 Task: Find connections with filter location Narwāna with filter topic #linkedinprofileswith filter profile language Spanish with filter current company T-Hub with filter school Veer Surendra Sai University Of Technology ( Formerly UCE ), Burla with filter industry Executive Offices with filter service category Customer Service with filter keywords title President
Action: Mouse moved to (480, 78)
Screenshot: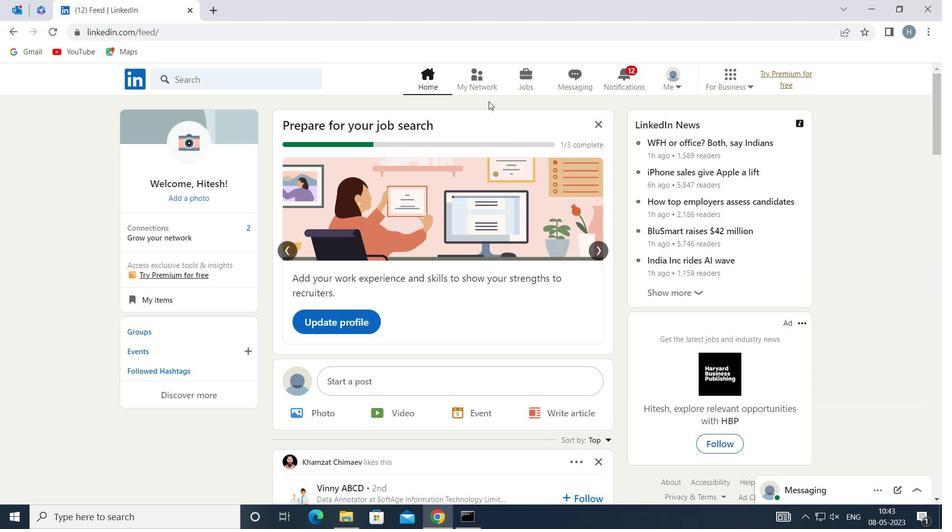 
Action: Mouse pressed left at (480, 78)
Screenshot: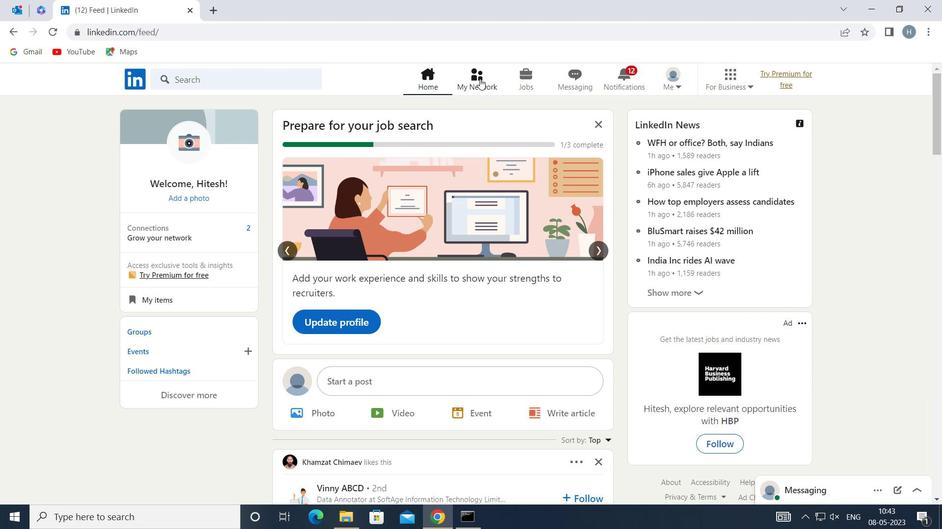 
Action: Mouse moved to (264, 148)
Screenshot: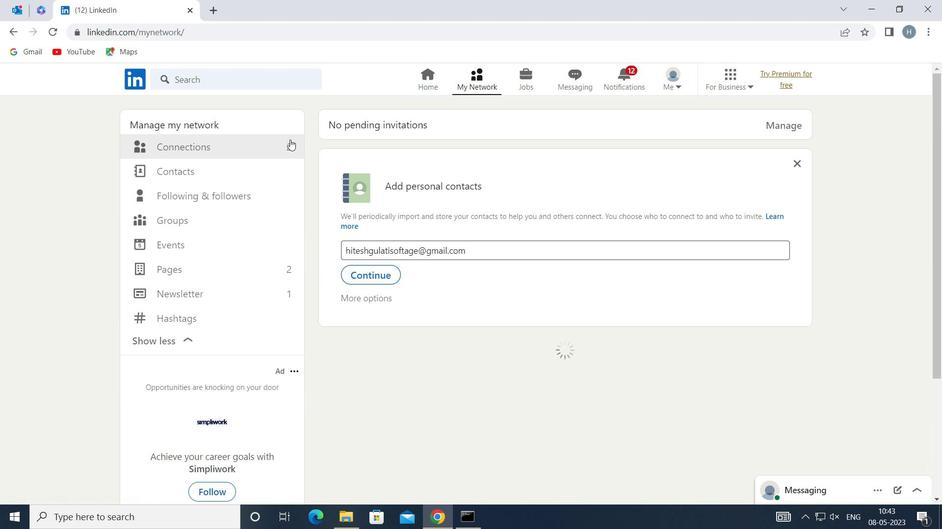 
Action: Mouse pressed left at (264, 148)
Screenshot: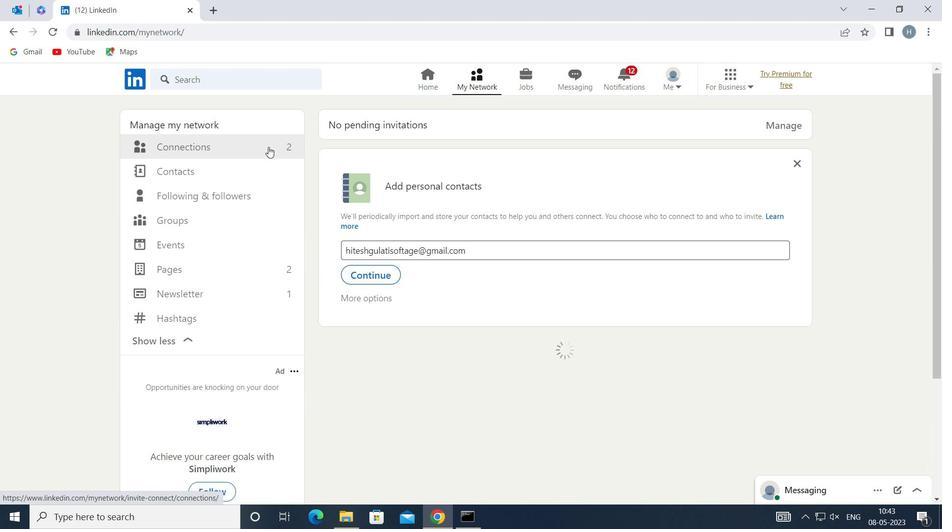 
Action: Mouse moved to (554, 146)
Screenshot: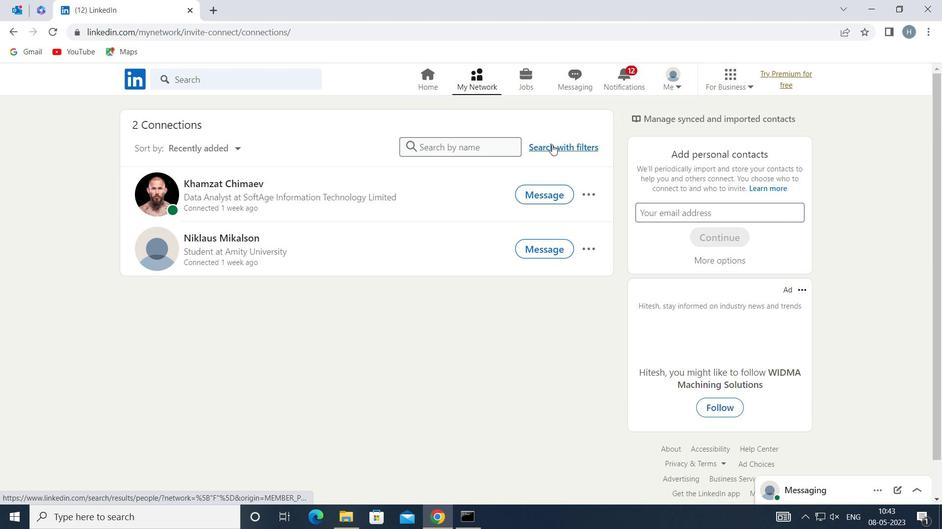 
Action: Mouse pressed left at (554, 146)
Screenshot: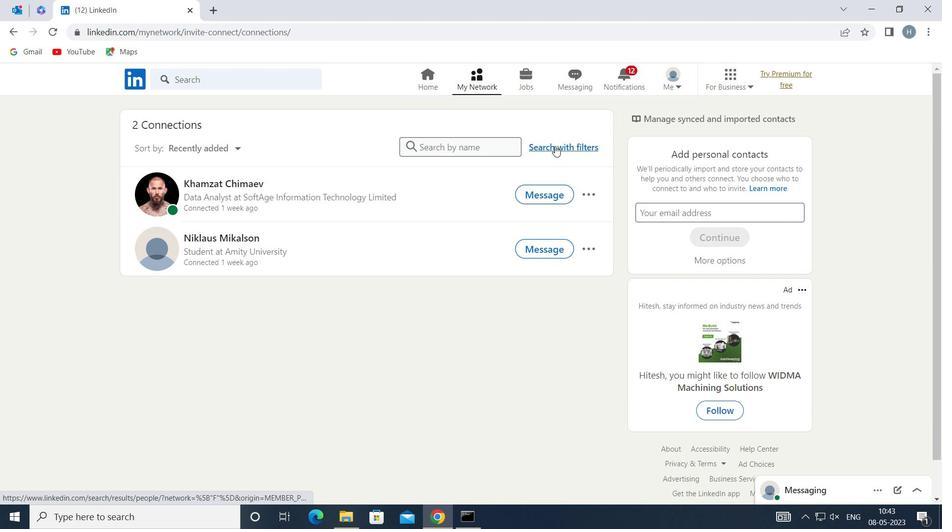 
Action: Mouse moved to (514, 113)
Screenshot: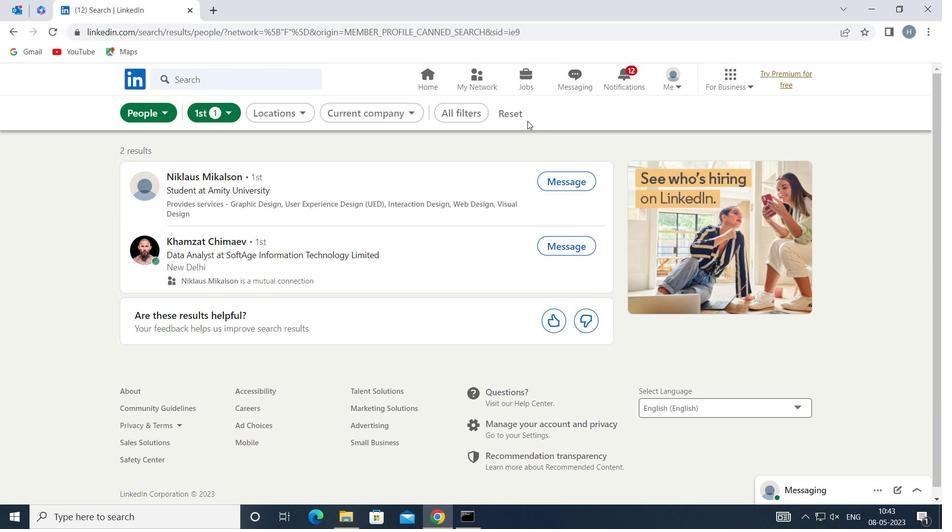 
Action: Mouse pressed left at (514, 113)
Screenshot: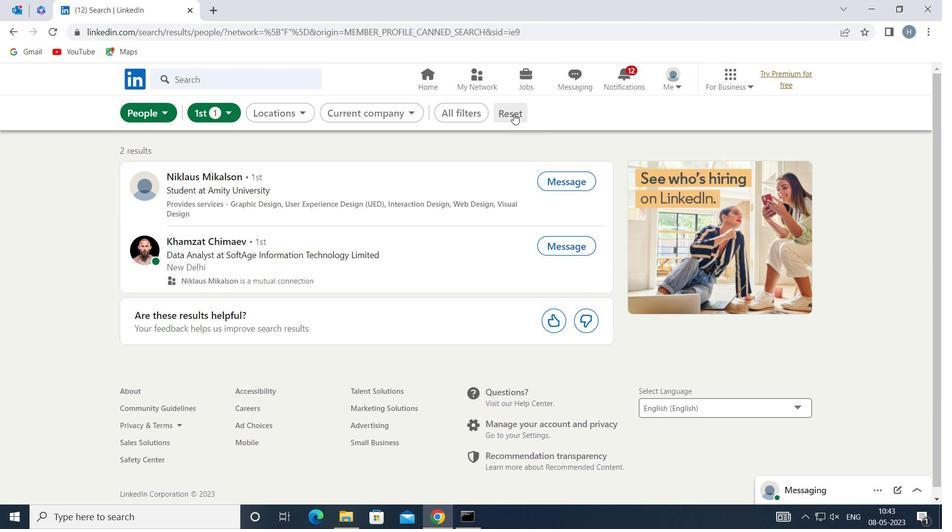 
Action: Mouse moved to (498, 111)
Screenshot: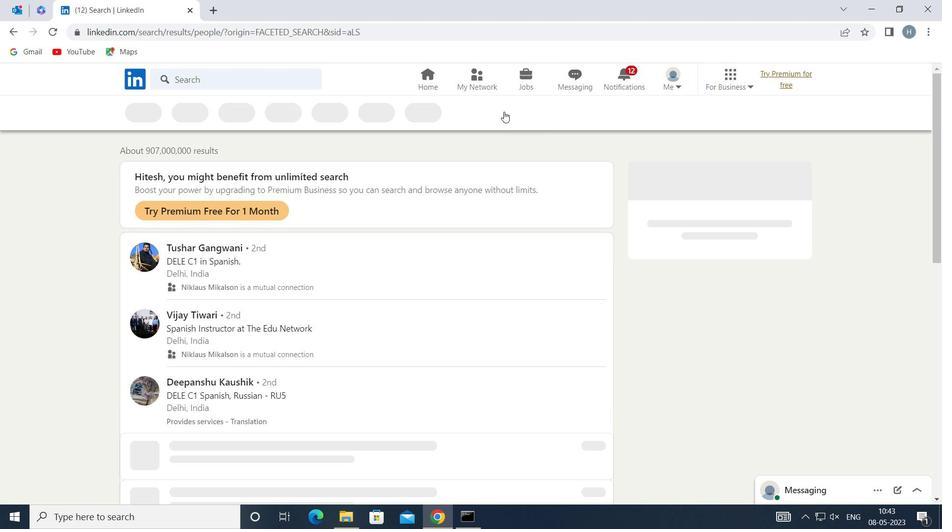 
Action: Mouse pressed left at (498, 111)
Screenshot: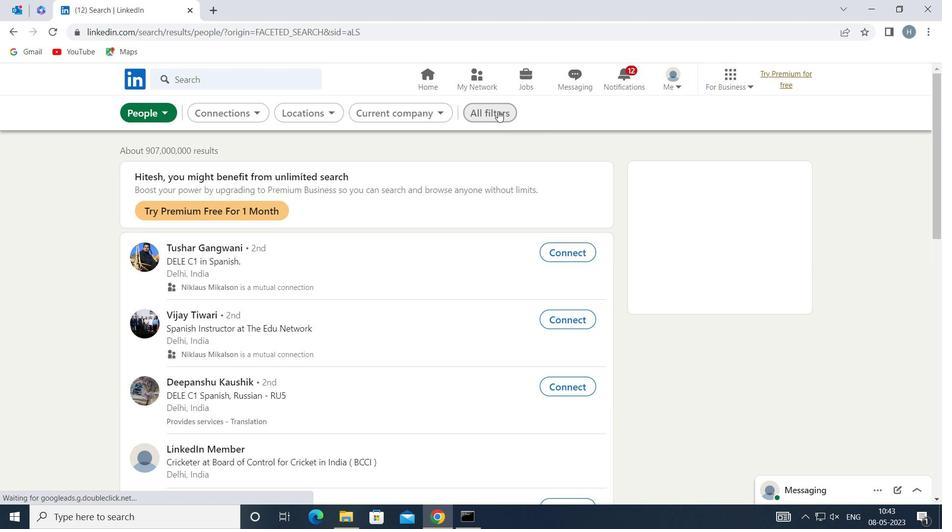 
Action: Mouse moved to (776, 253)
Screenshot: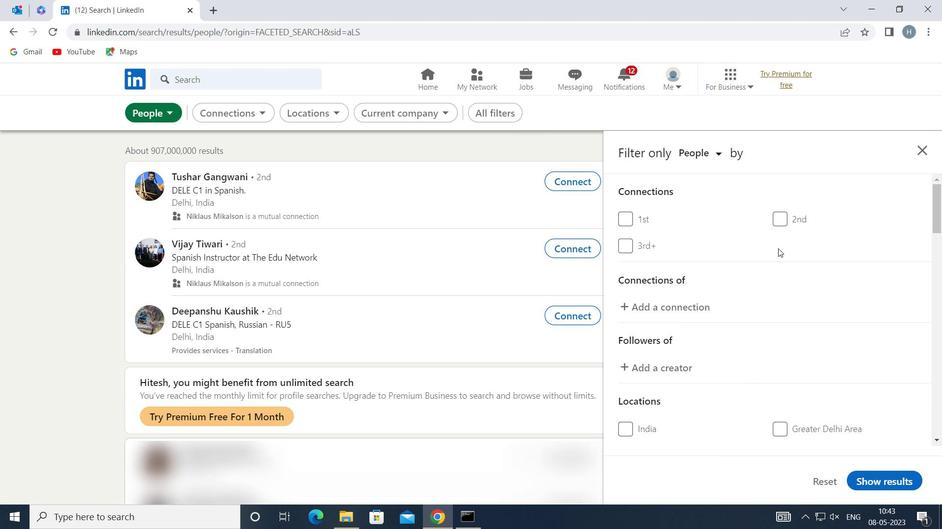 
Action: Mouse scrolled (776, 253) with delta (0, 0)
Screenshot: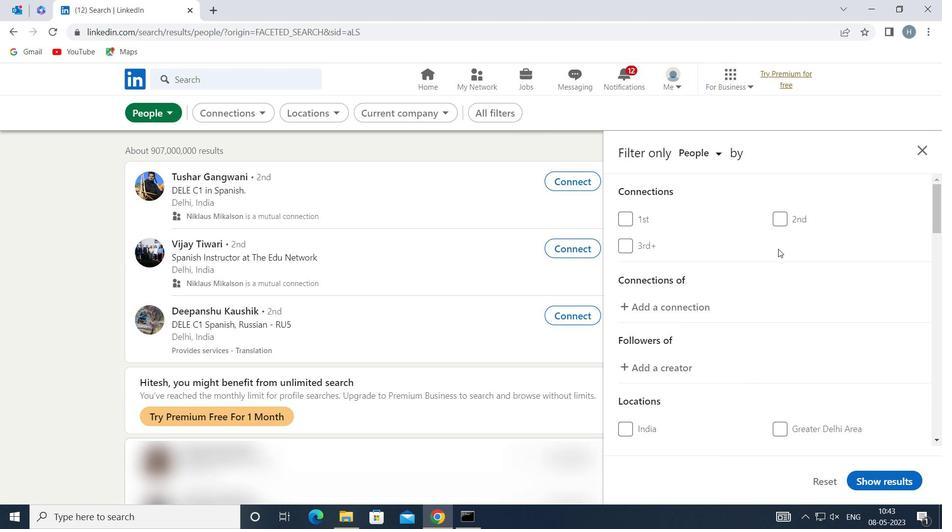
Action: Mouse moved to (775, 255)
Screenshot: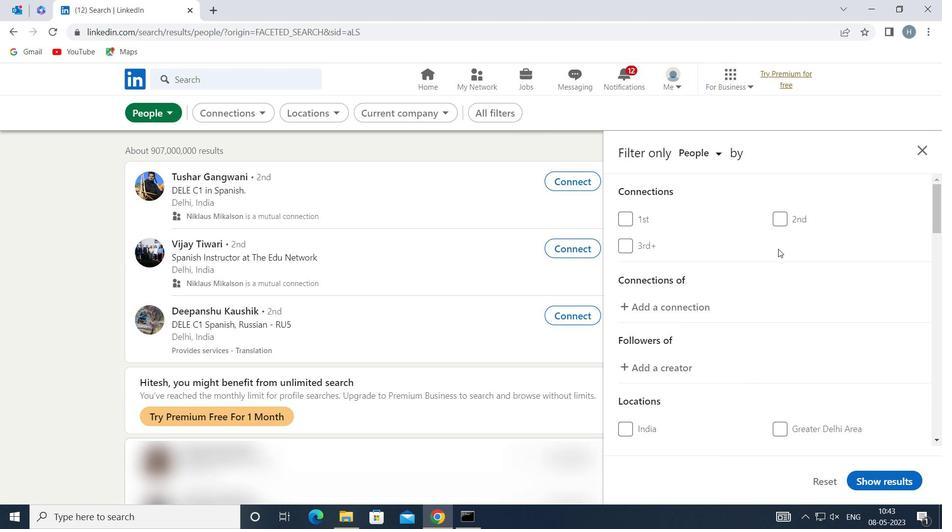 
Action: Mouse scrolled (775, 254) with delta (0, 0)
Screenshot: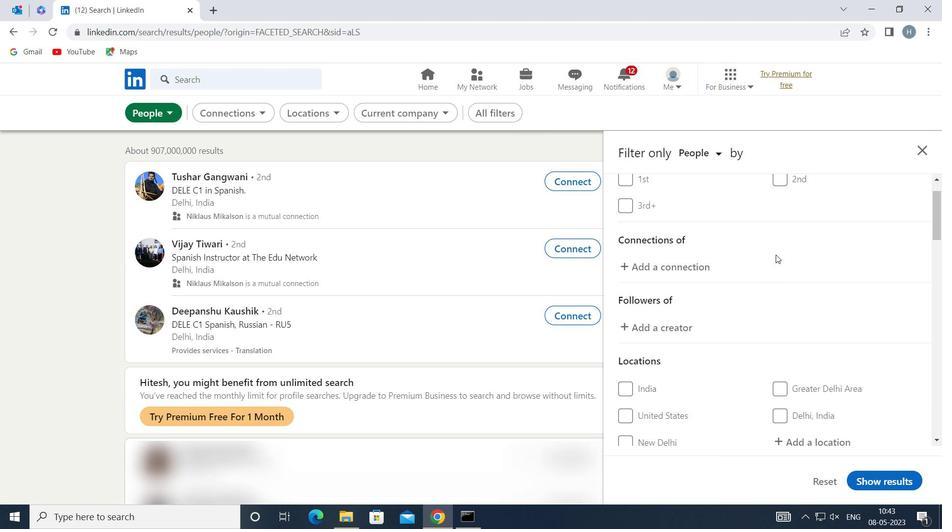 
Action: Mouse moved to (775, 255)
Screenshot: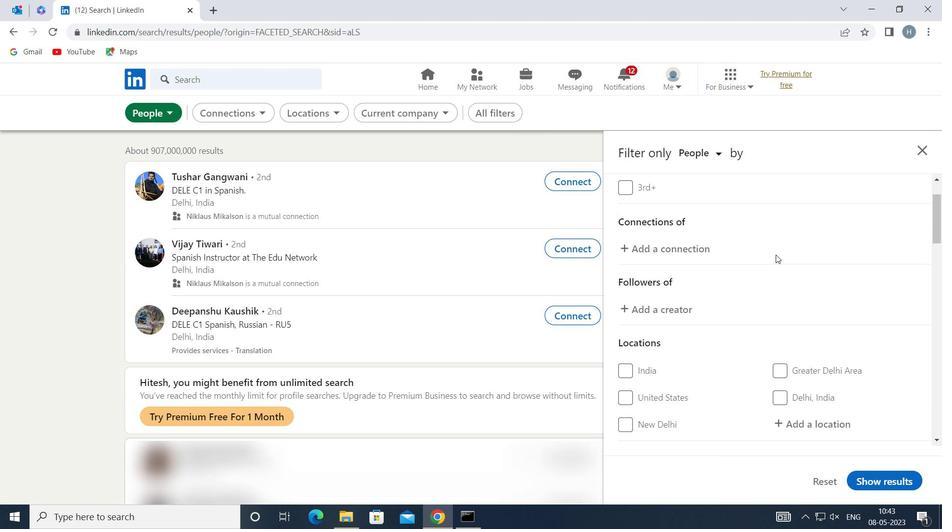 
Action: Mouse scrolled (775, 255) with delta (0, 0)
Screenshot: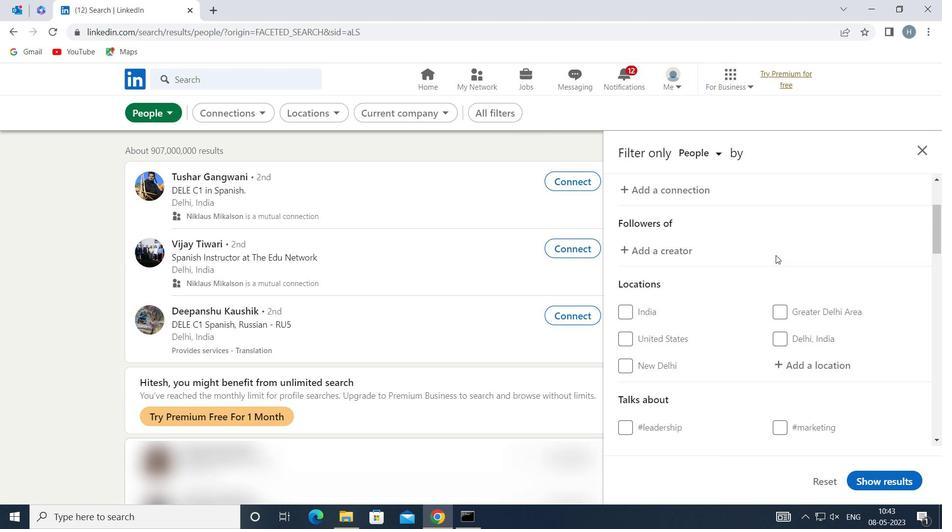
Action: Mouse moved to (827, 296)
Screenshot: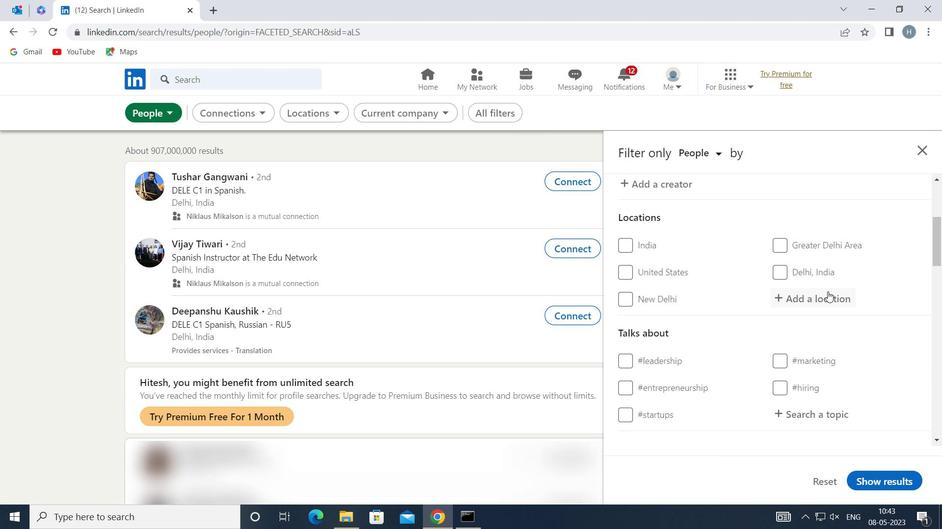 
Action: Mouse pressed left at (827, 296)
Screenshot: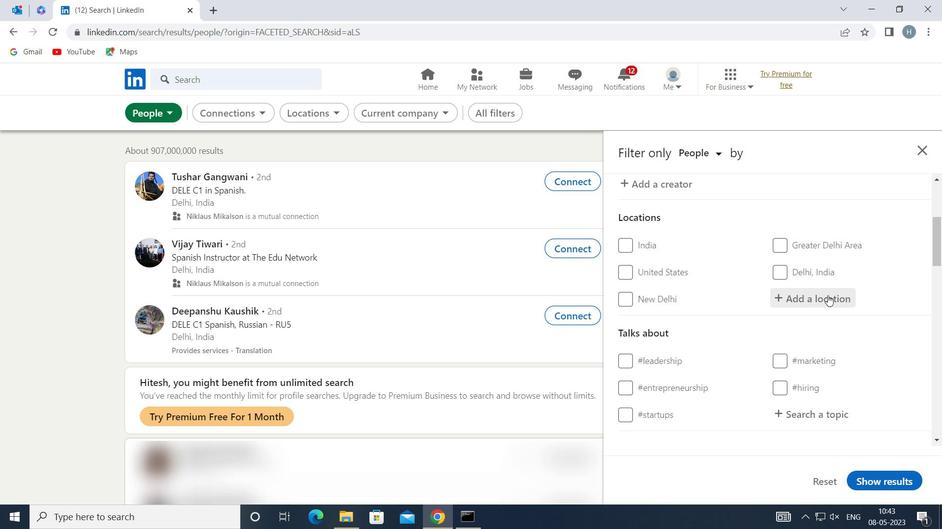 
Action: Key pressed <Key.shift>NARWANA
Screenshot: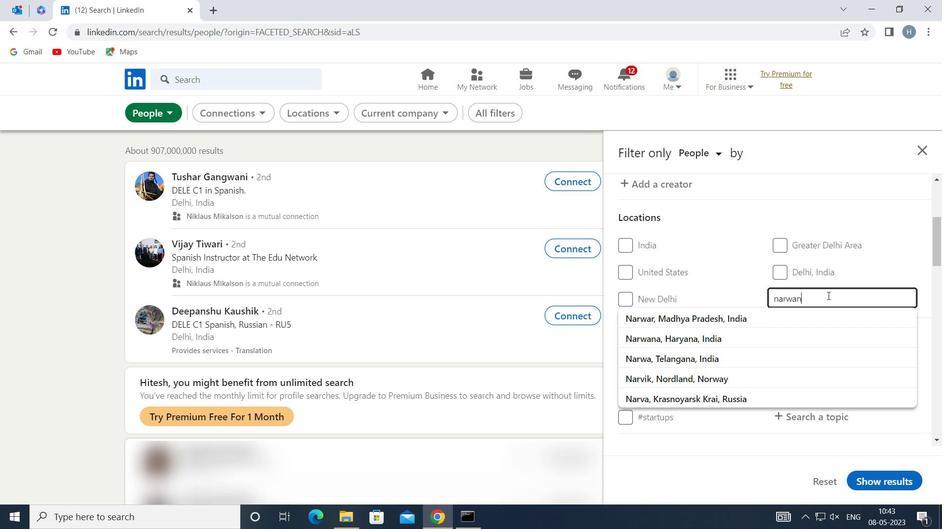 
Action: Mouse moved to (811, 317)
Screenshot: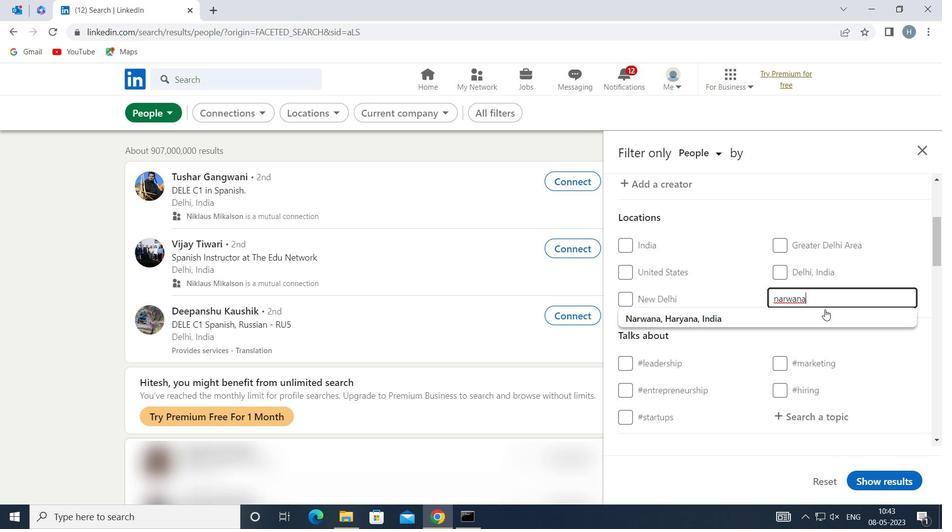 
Action: Mouse pressed left at (811, 317)
Screenshot: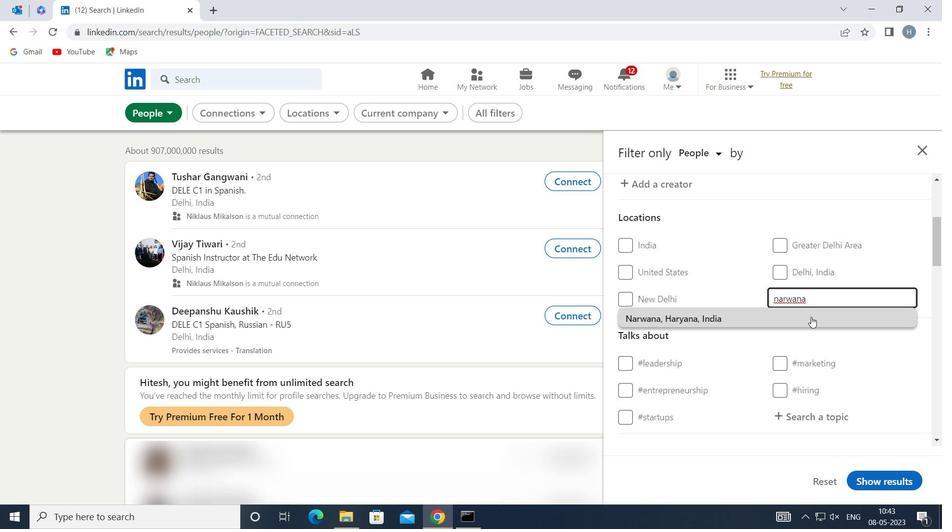 
Action: Mouse moved to (780, 320)
Screenshot: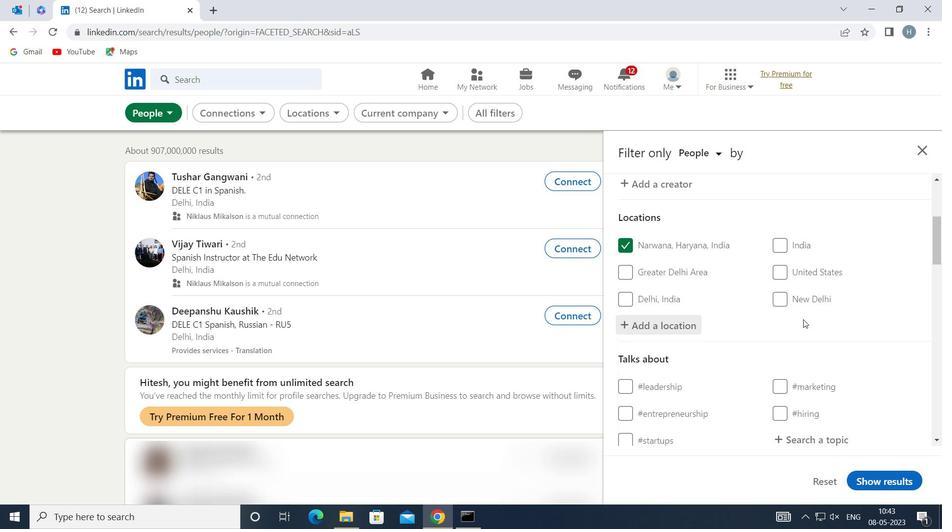 
Action: Mouse scrolled (780, 319) with delta (0, 0)
Screenshot: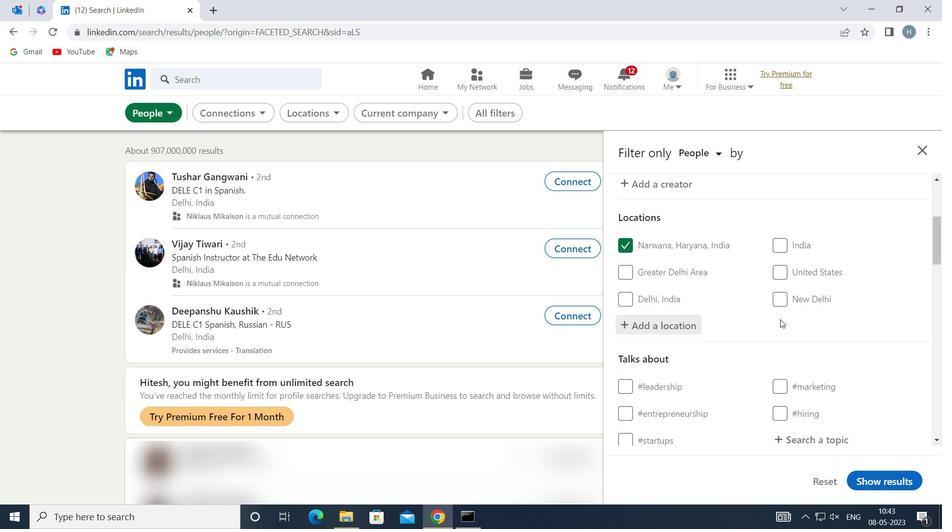 
Action: Mouse scrolled (780, 319) with delta (0, 0)
Screenshot: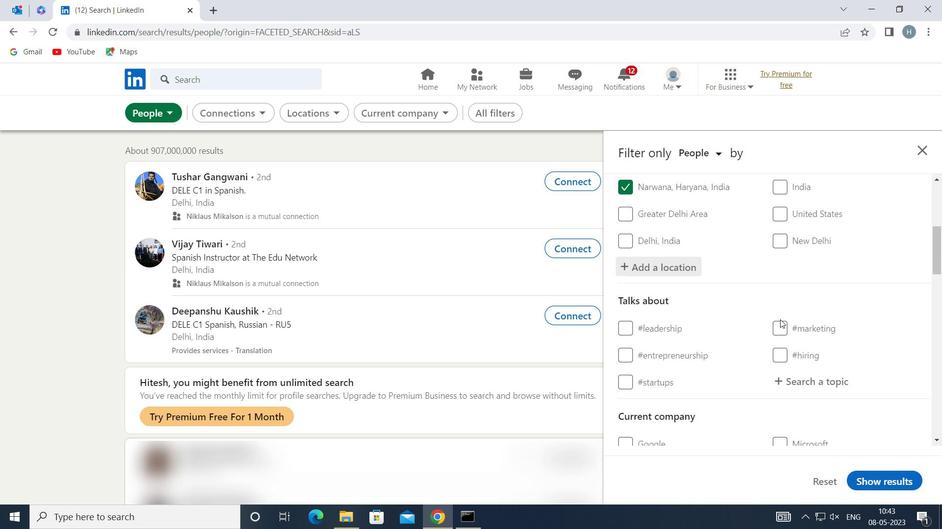 
Action: Mouse moved to (821, 317)
Screenshot: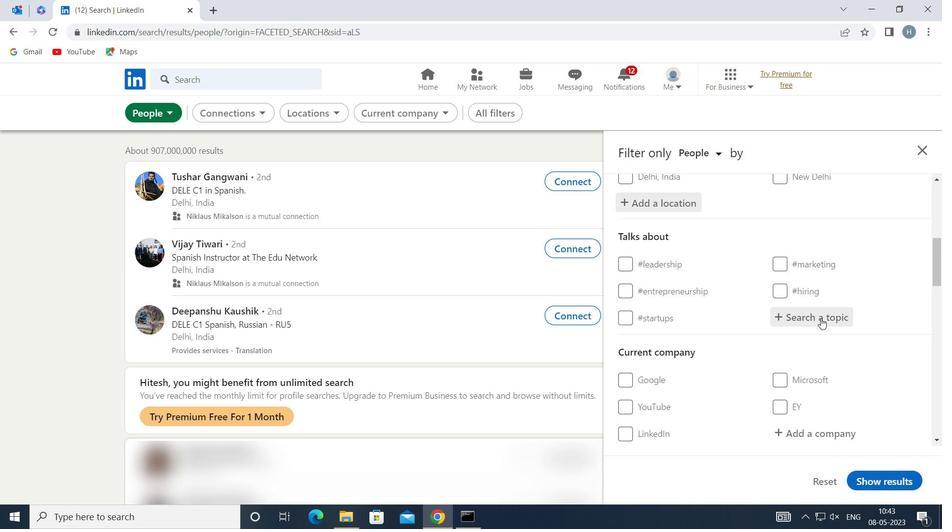 
Action: Mouse pressed left at (821, 317)
Screenshot: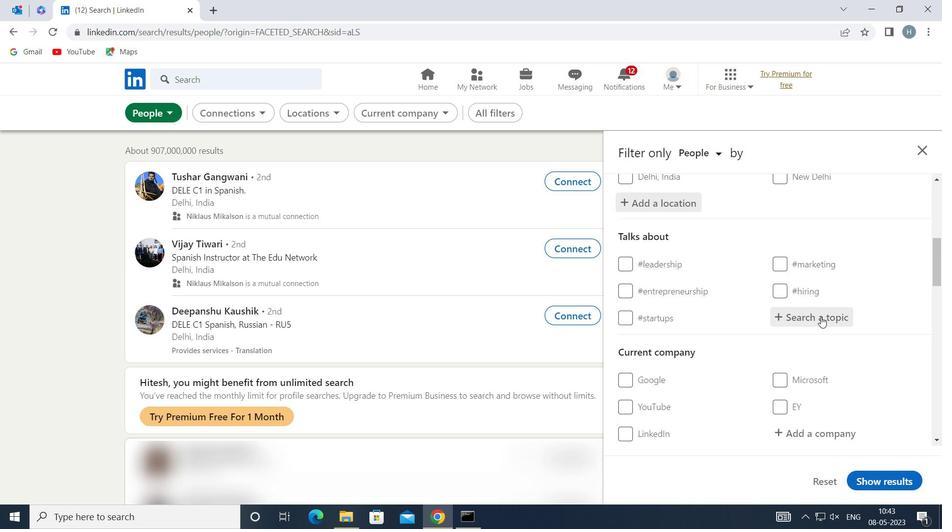 
Action: Key pressed LINKEDINPRO
Screenshot: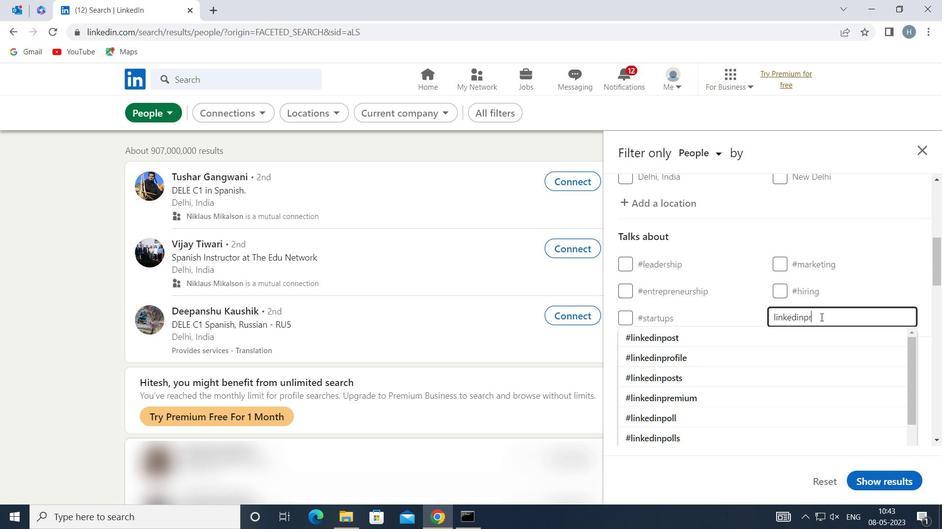 
Action: Mouse moved to (742, 393)
Screenshot: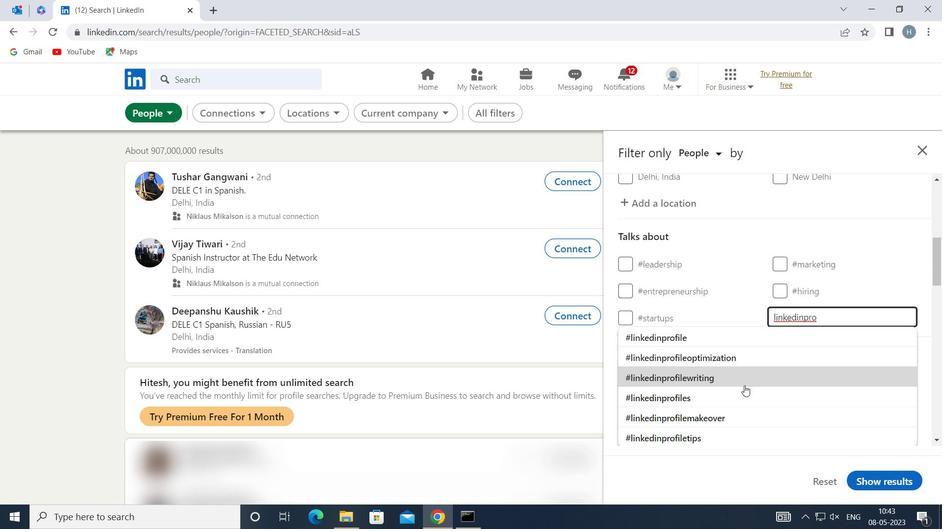 
Action: Mouse pressed left at (742, 393)
Screenshot: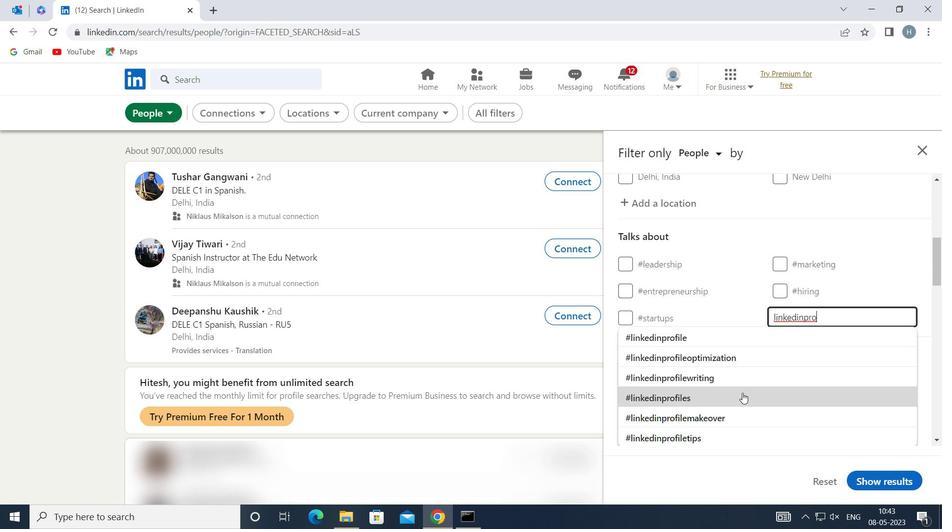 
Action: Mouse moved to (731, 330)
Screenshot: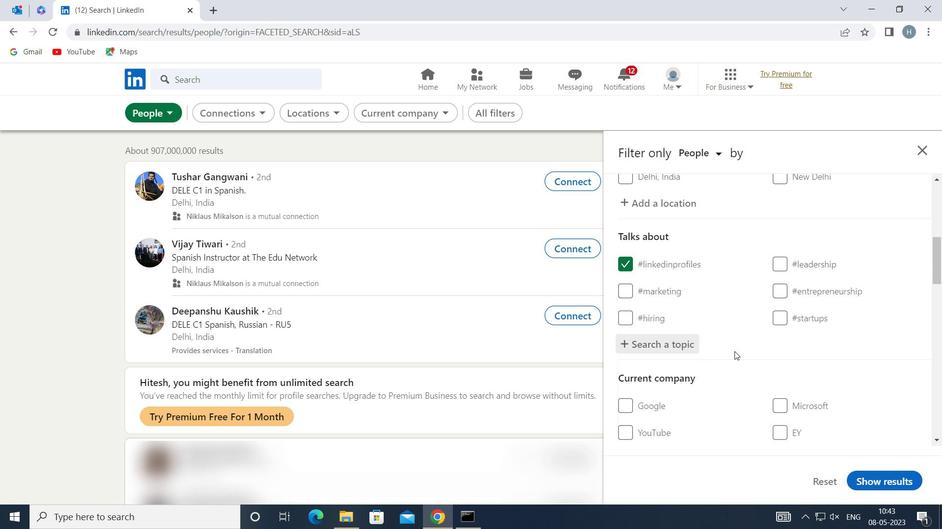 
Action: Mouse scrolled (731, 330) with delta (0, 0)
Screenshot: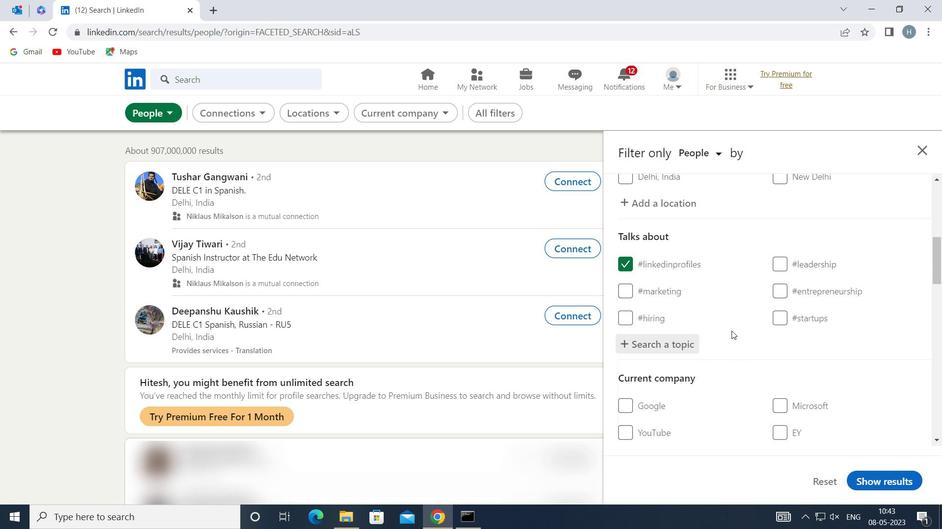 
Action: Mouse scrolled (731, 330) with delta (0, 0)
Screenshot: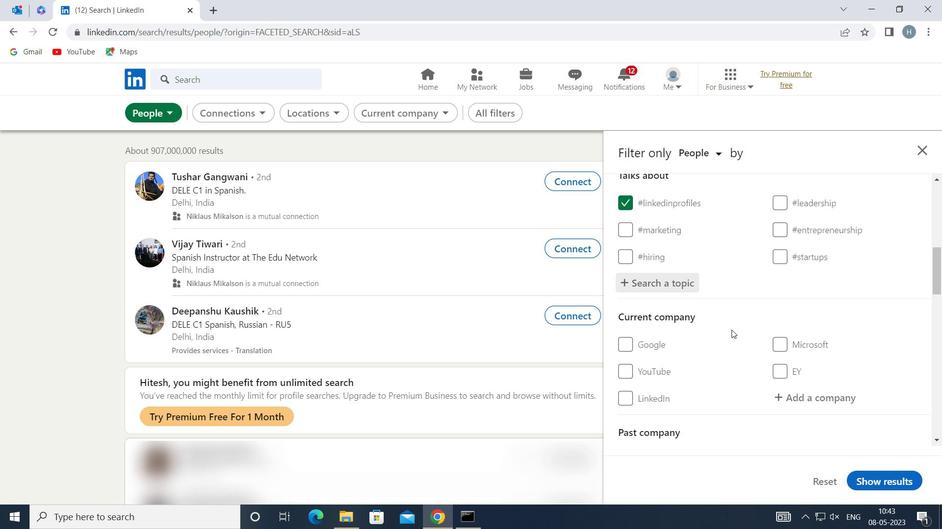 
Action: Mouse scrolled (731, 330) with delta (0, 0)
Screenshot: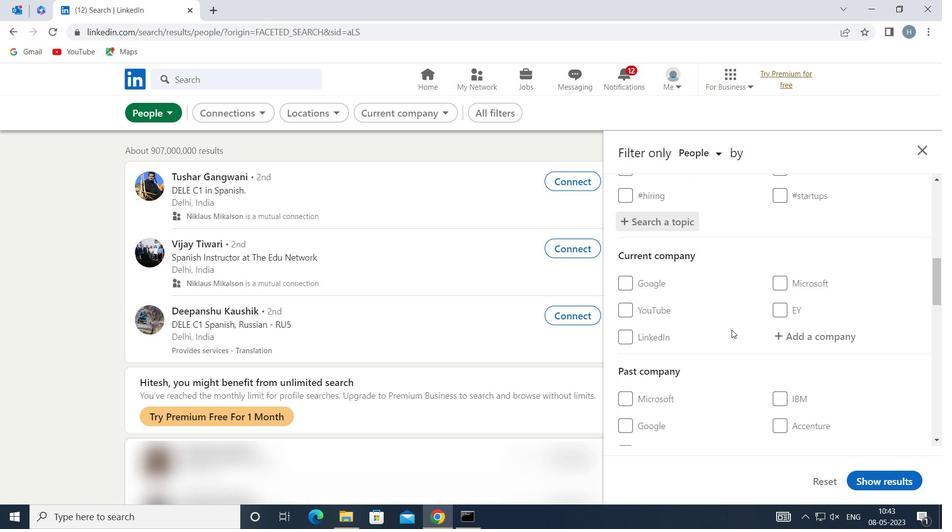 
Action: Mouse scrolled (731, 330) with delta (0, 0)
Screenshot: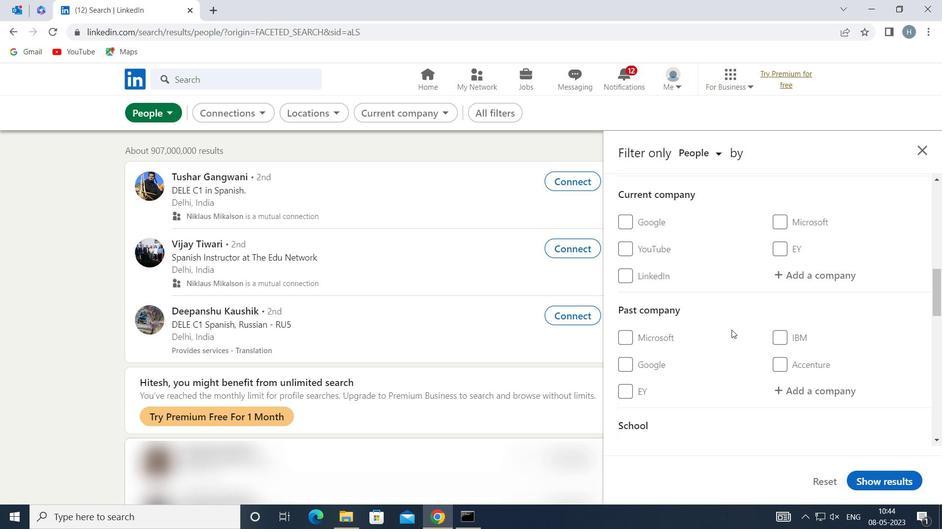 
Action: Mouse scrolled (731, 330) with delta (0, 0)
Screenshot: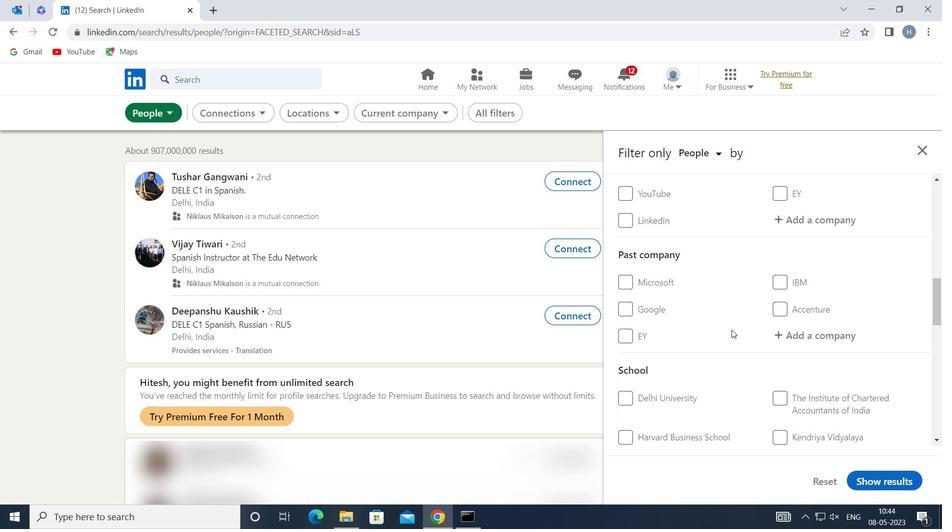 
Action: Mouse scrolled (731, 330) with delta (0, 0)
Screenshot: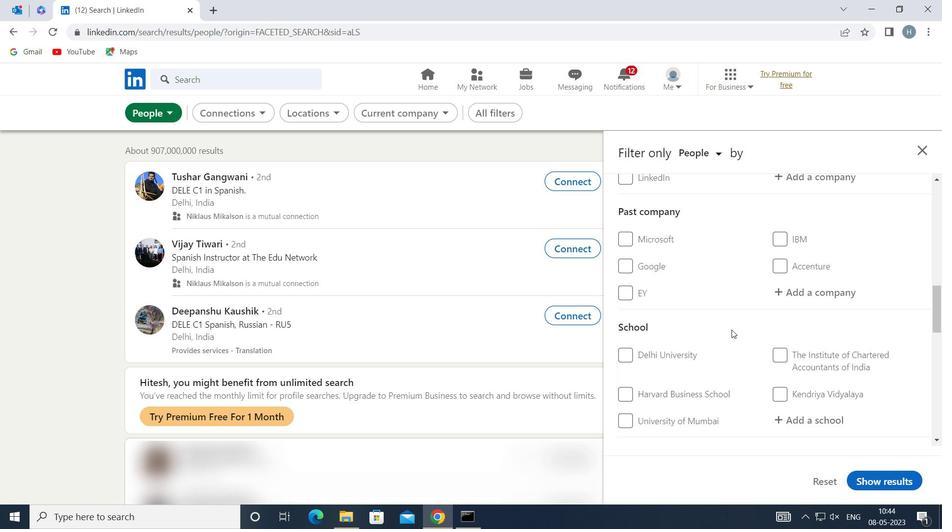 
Action: Mouse scrolled (731, 330) with delta (0, 0)
Screenshot: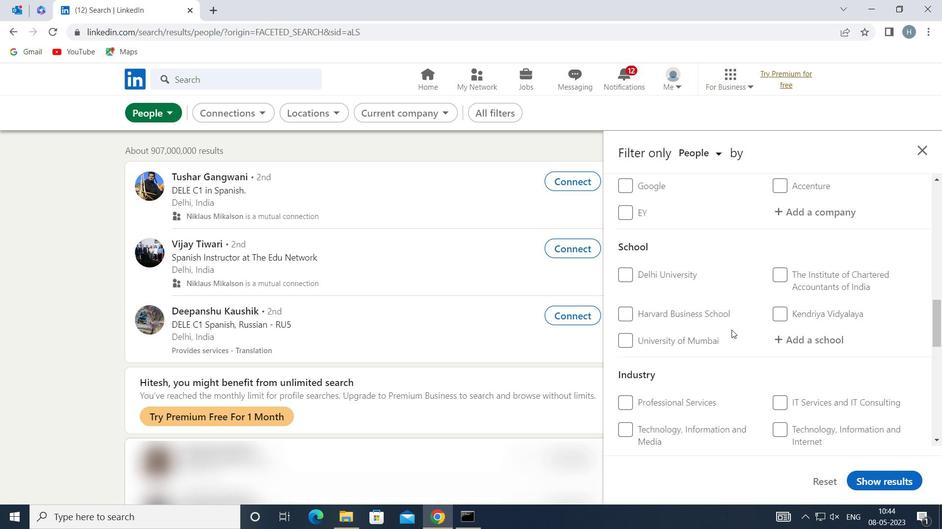 
Action: Mouse scrolled (731, 330) with delta (0, 0)
Screenshot: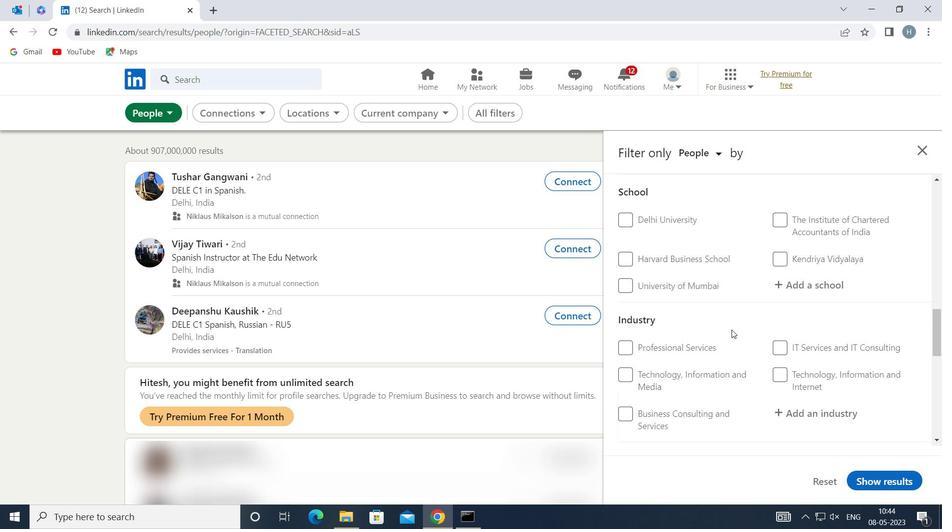 
Action: Mouse scrolled (731, 330) with delta (0, 0)
Screenshot: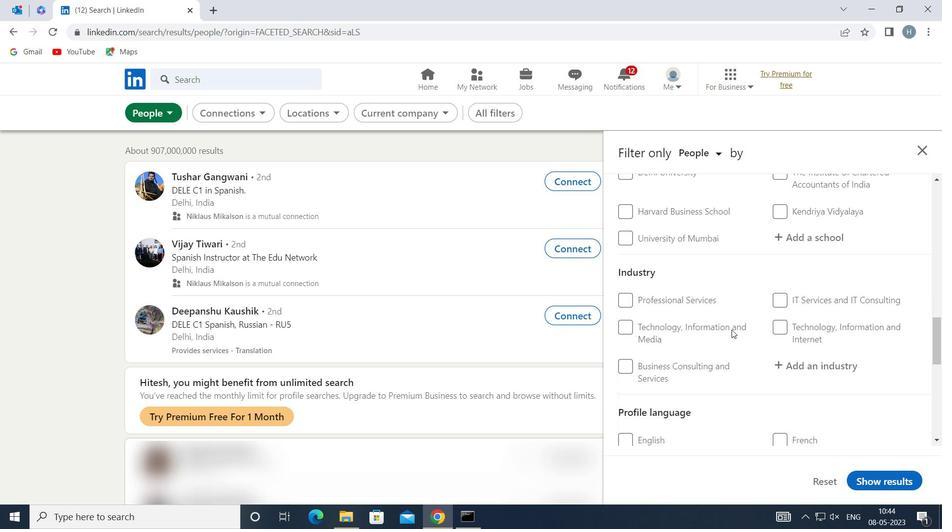 
Action: Mouse scrolled (731, 330) with delta (0, 0)
Screenshot: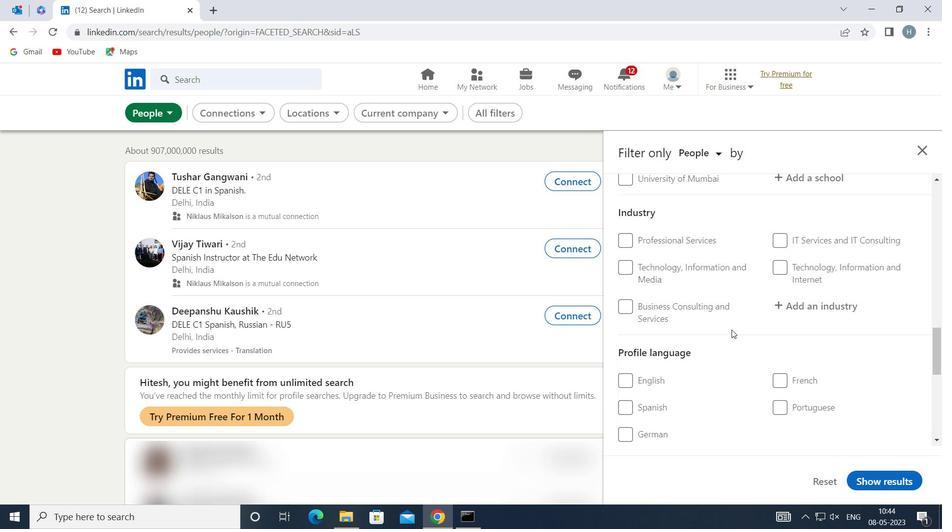 
Action: Mouse moved to (656, 325)
Screenshot: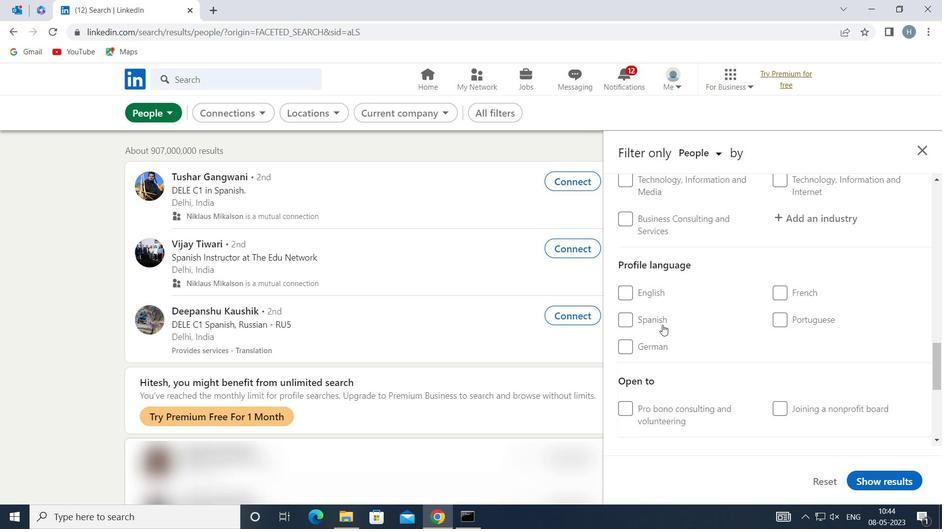 
Action: Mouse pressed left at (656, 325)
Screenshot: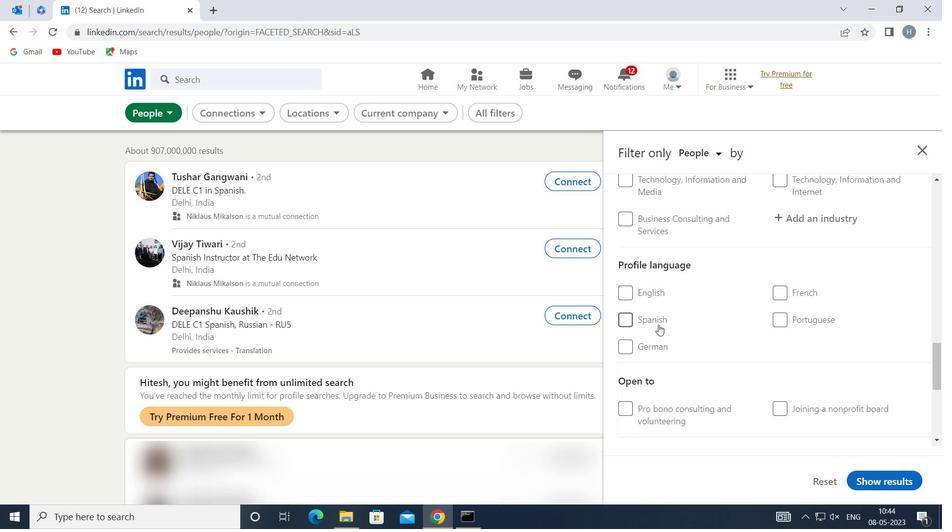 
Action: Mouse moved to (747, 329)
Screenshot: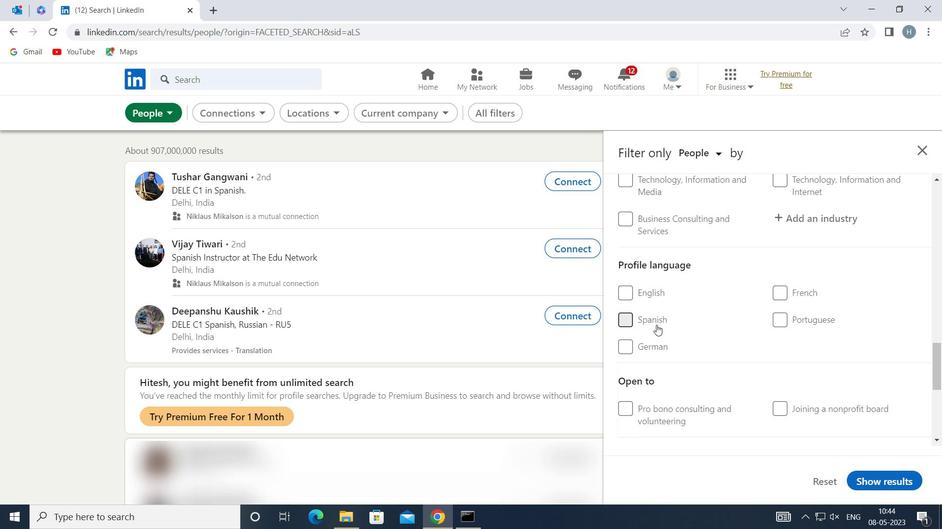 
Action: Mouse scrolled (747, 329) with delta (0, 0)
Screenshot: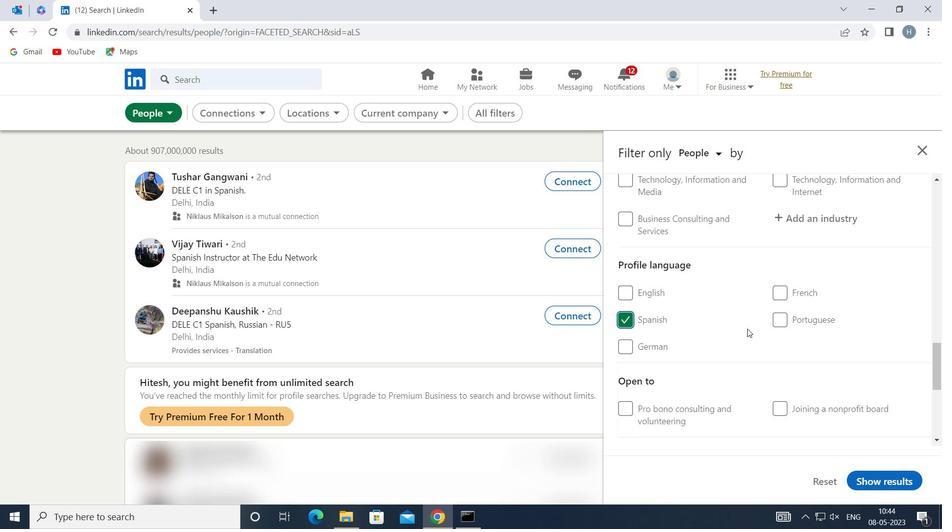 
Action: Mouse scrolled (747, 329) with delta (0, 0)
Screenshot: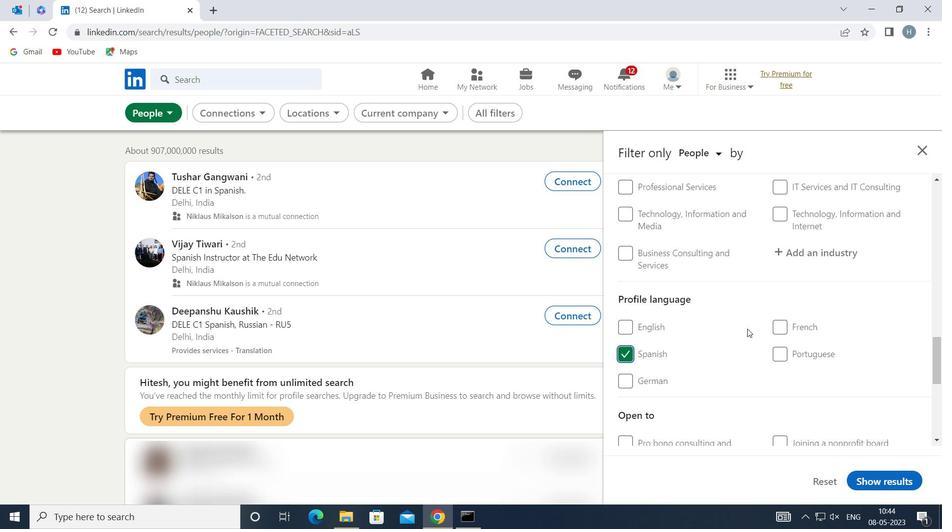 
Action: Mouse scrolled (747, 329) with delta (0, 0)
Screenshot: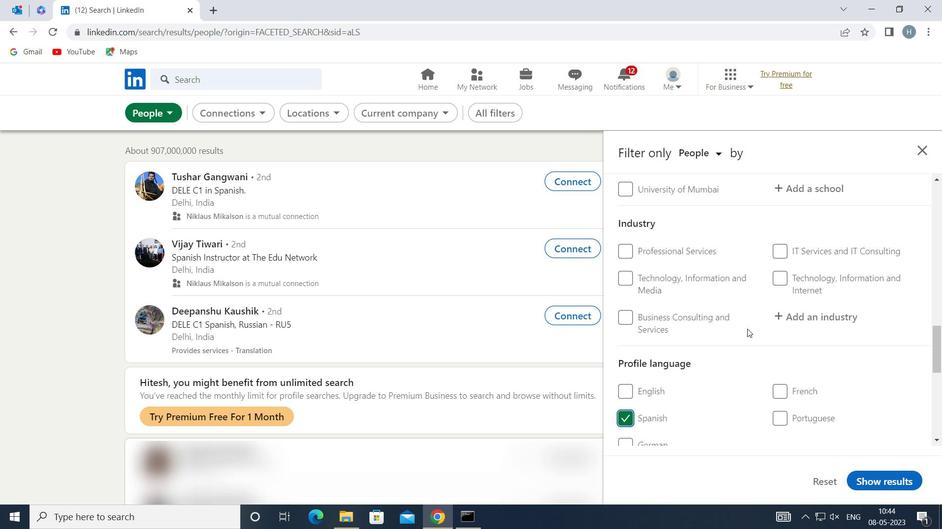 
Action: Mouse scrolled (747, 329) with delta (0, 0)
Screenshot: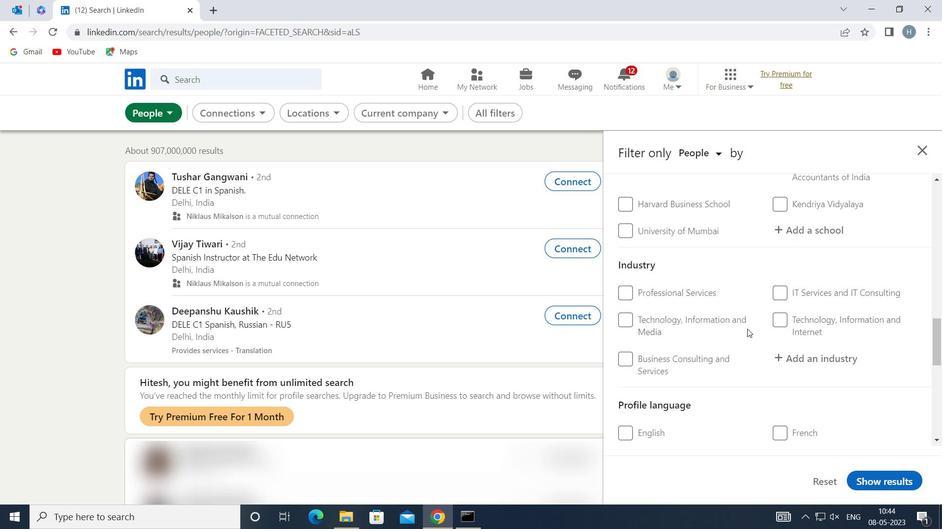 
Action: Mouse scrolled (747, 329) with delta (0, 0)
Screenshot: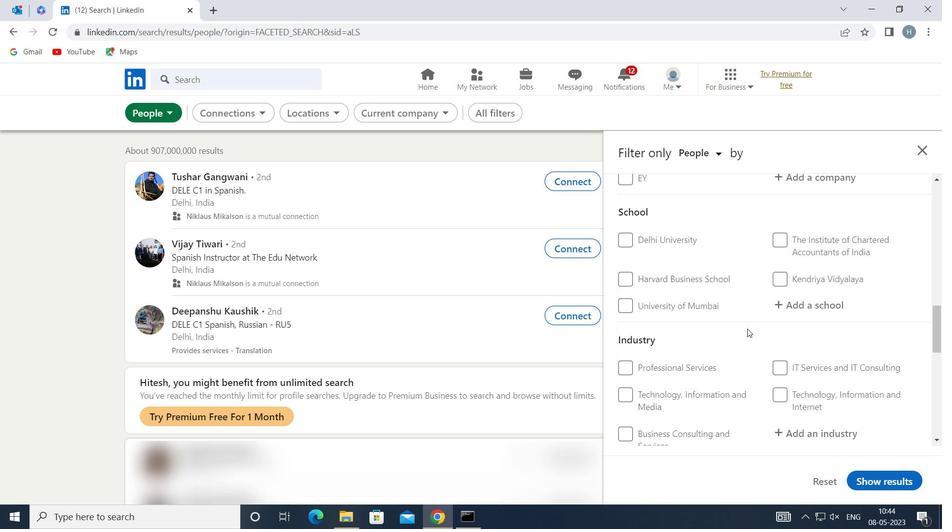 
Action: Mouse scrolled (747, 329) with delta (0, 0)
Screenshot: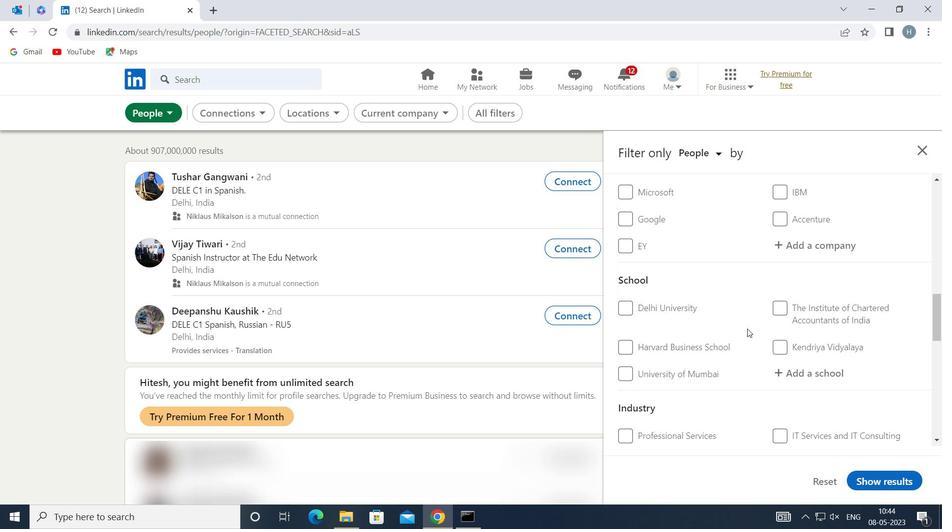 
Action: Mouse scrolled (747, 329) with delta (0, 0)
Screenshot: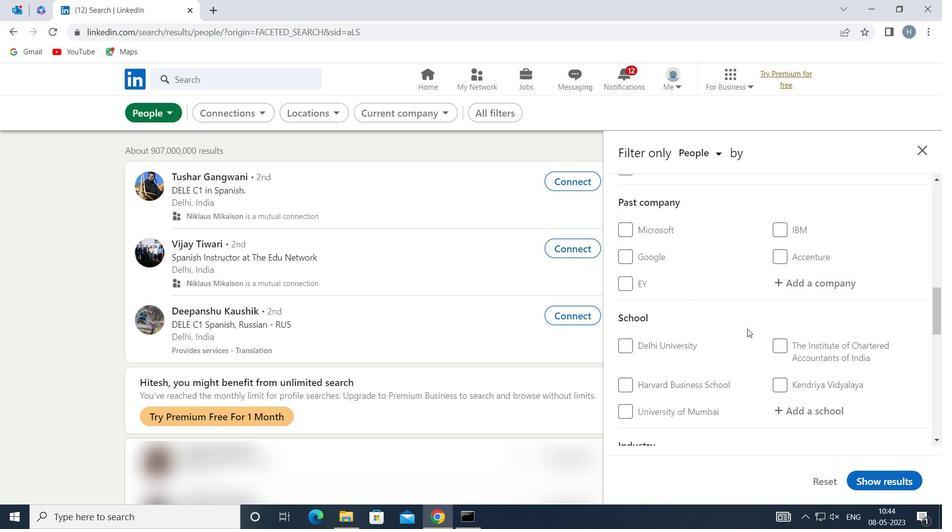 
Action: Mouse scrolled (747, 329) with delta (0, 0)
Screenshot: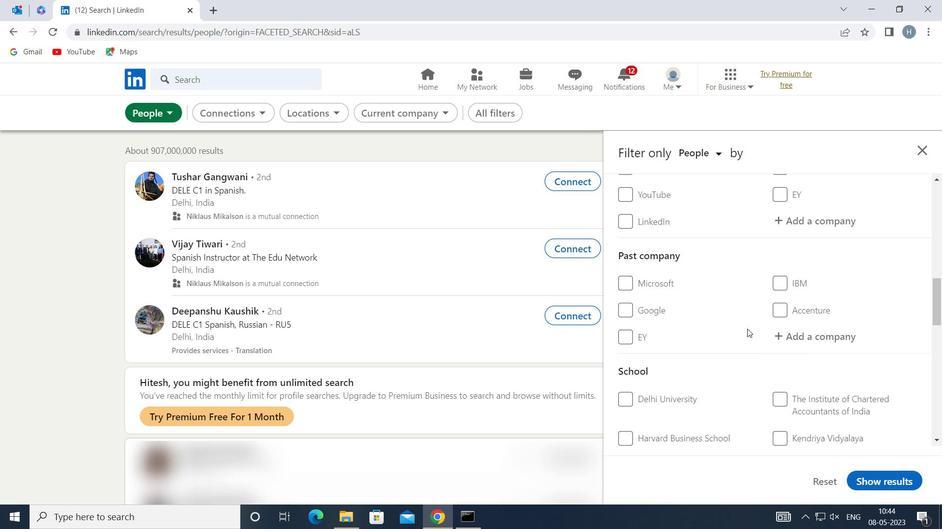 
Action: Mouse moved to (814, 335)
Screenshot: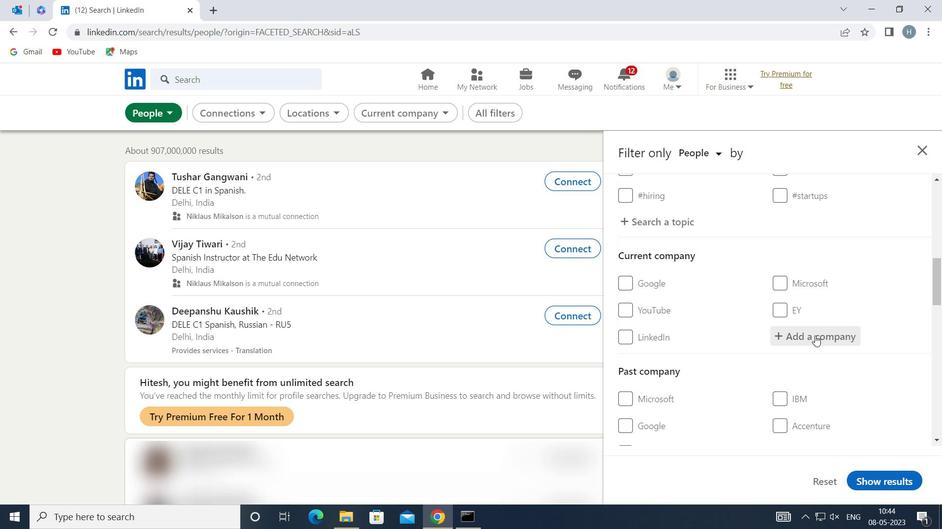 
Action: Mouse pressed left at (814, 335)
Screenshot: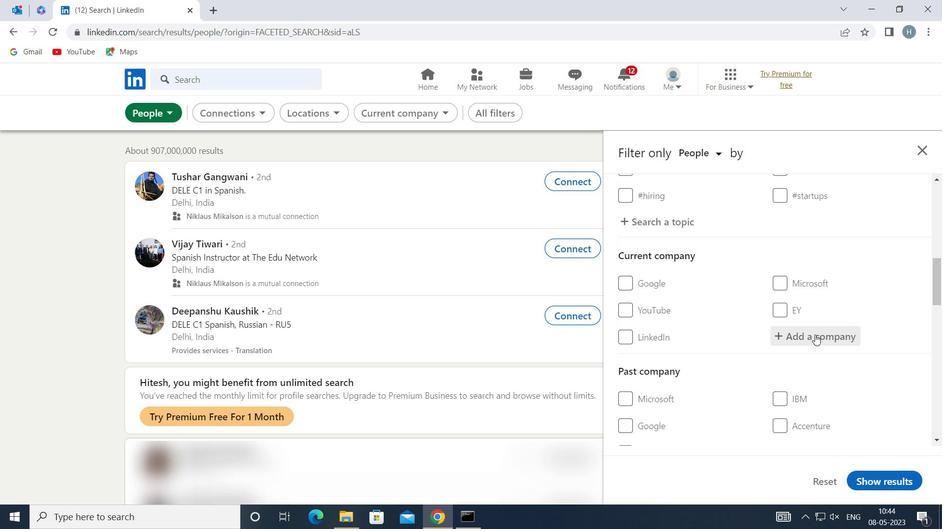 
Action: Key pressed <Key.shift>T-<Key.shift>HUB
Screenshot: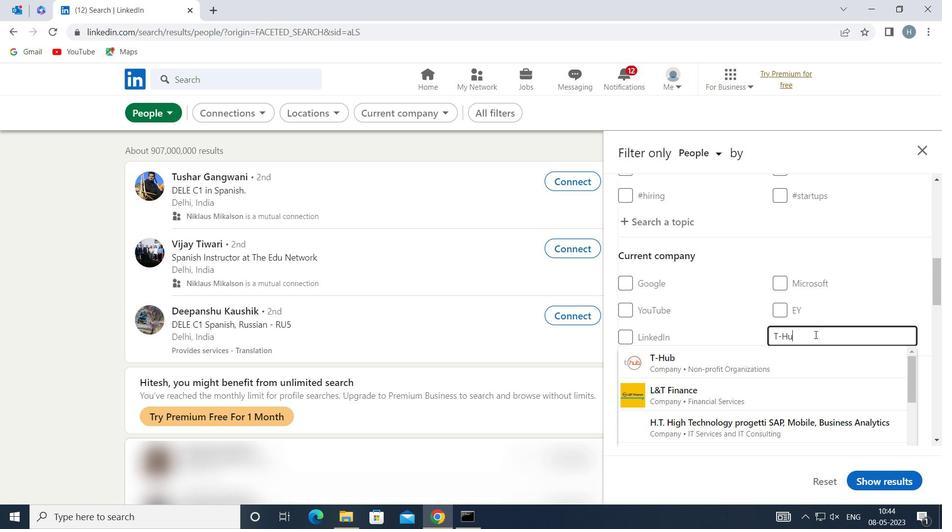 
Action: Mouse moved to (748, 361)
Screenshot: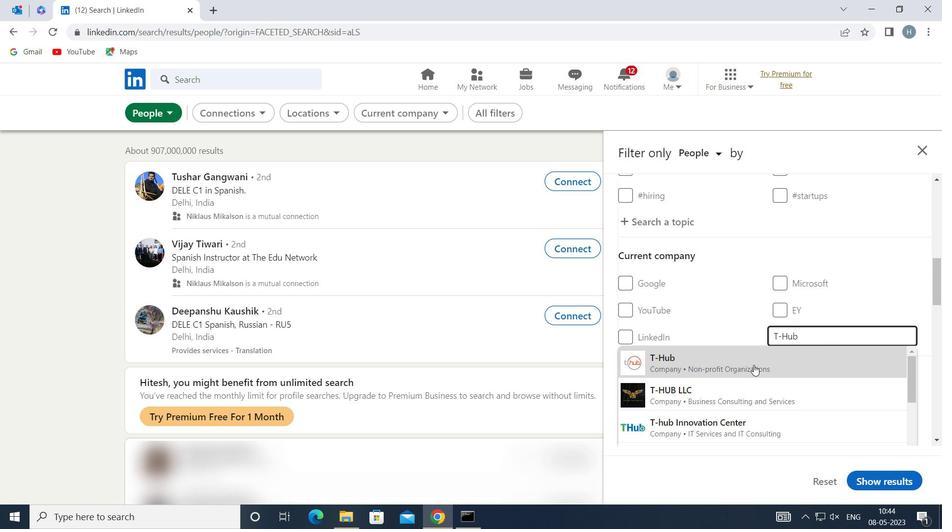 
Action: Mouse pressed left at (748, 361)
Screenshot: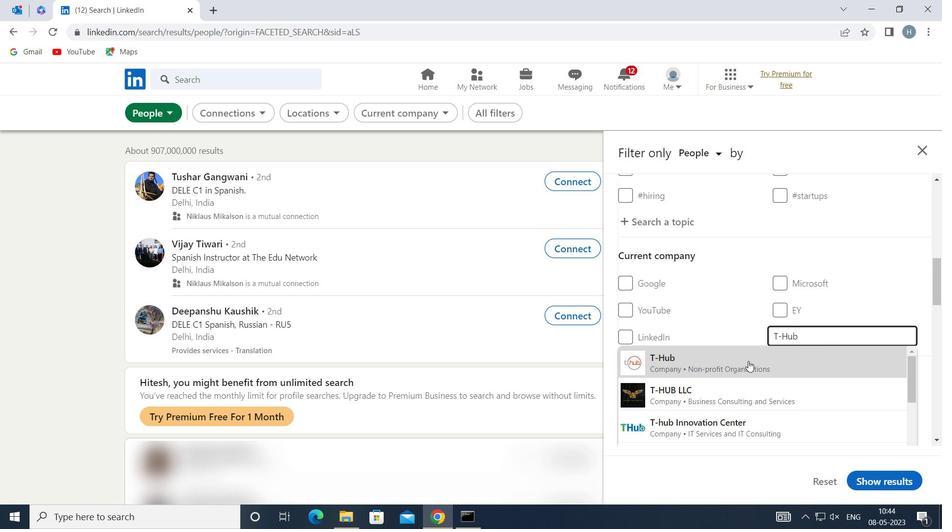 
Action: Mouse moved to (726, 333)
Screenshot: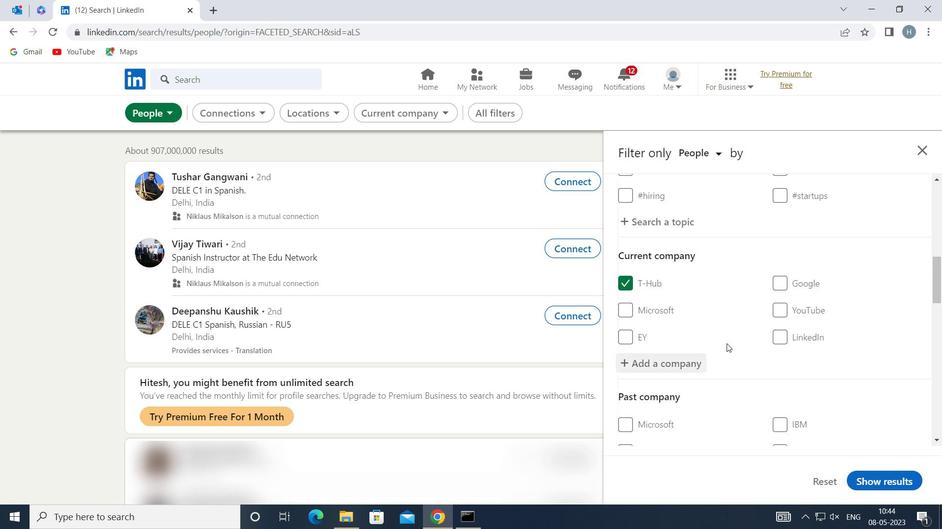 
Action: Mouse scrolled (726, 333) with delta (0, 0)
Screenshot: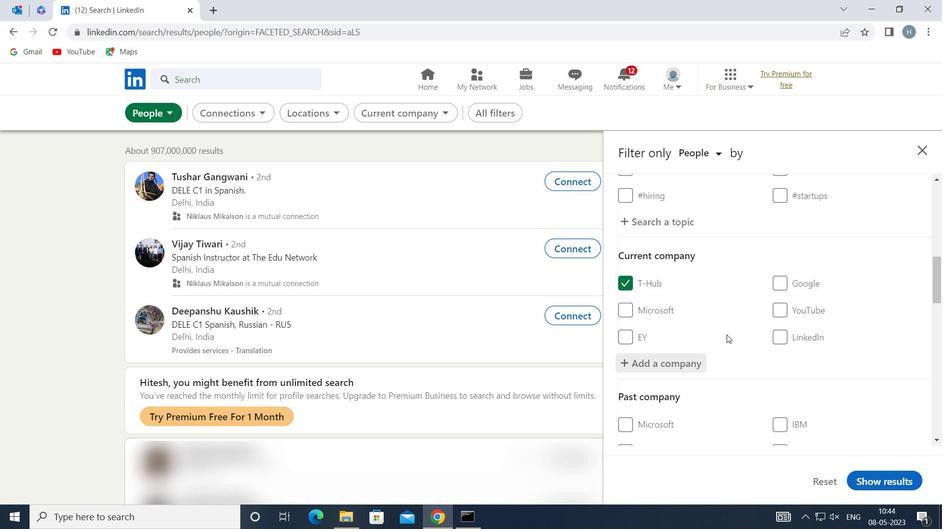 
Action: Mouse moved to (729, 330)
Screenshot: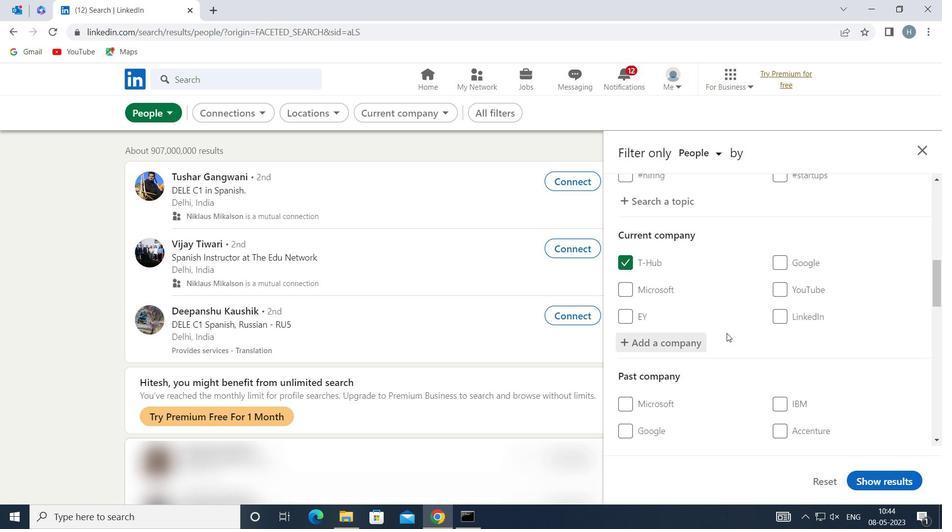 
Action: Mouse scrolled (729, 330) with delta (0, 0)
Screenshot: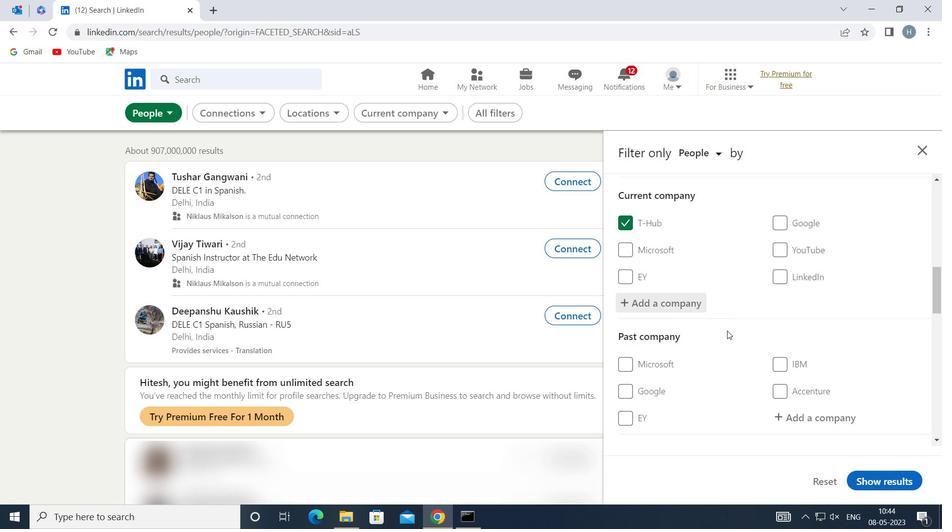 
Action: Mouse moved to (730, 329)
Screenshot: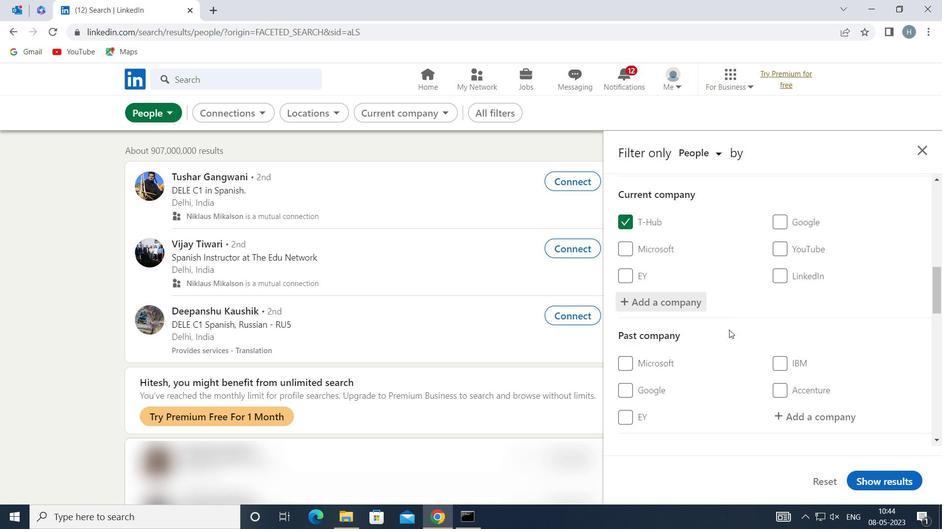 
Action: Mouse scrolled (730, 329) with delta (0, 0)
Screenshot: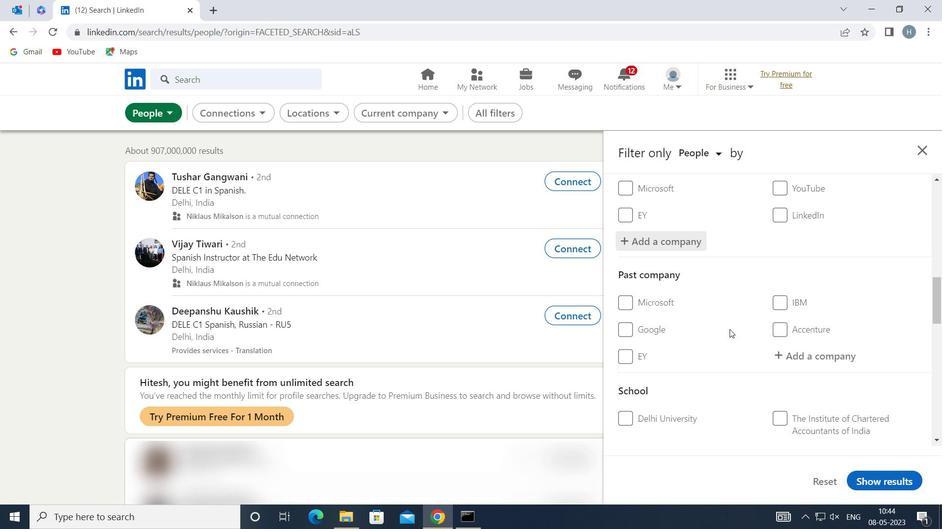
Action: Mouse moved to (739, 321)
Screenshot: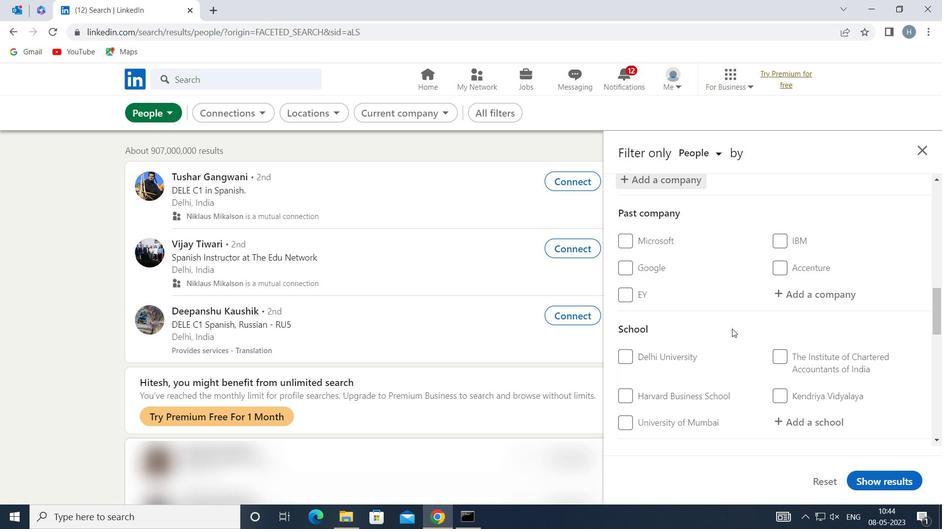 
Action: Mouse scrolled (739, 321) with delta (0, 0)
Screenshot: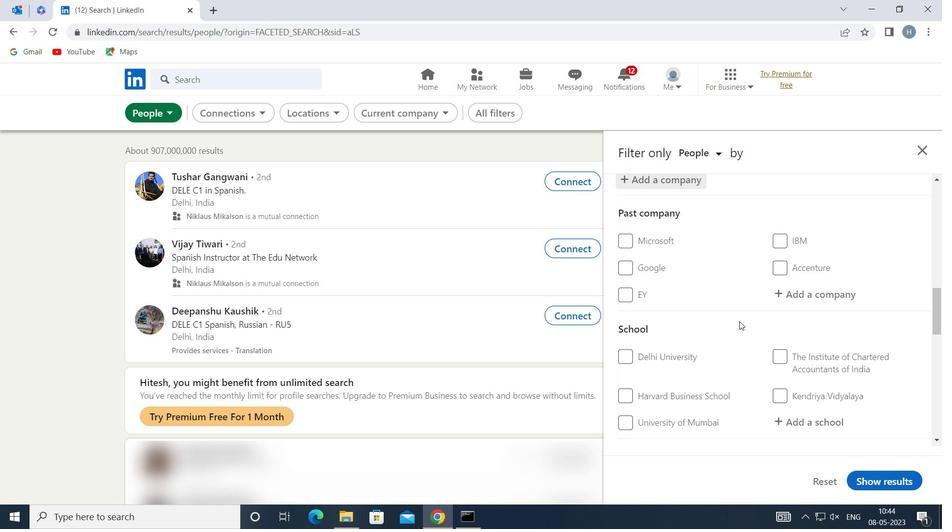 
Action: Mouse scrolled (739, 321) with delta (0, 0)
Screenshot: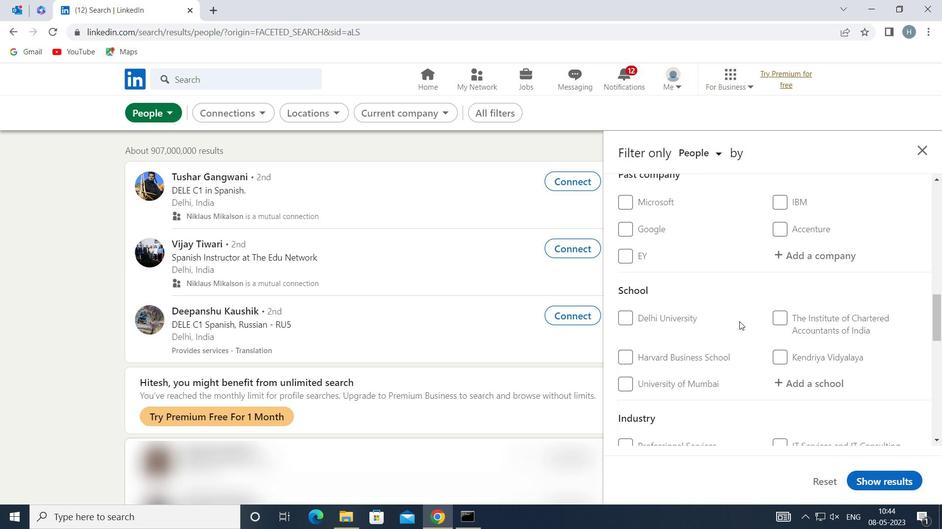 
Action: Mouse moved to (801, 300)
Screenshot: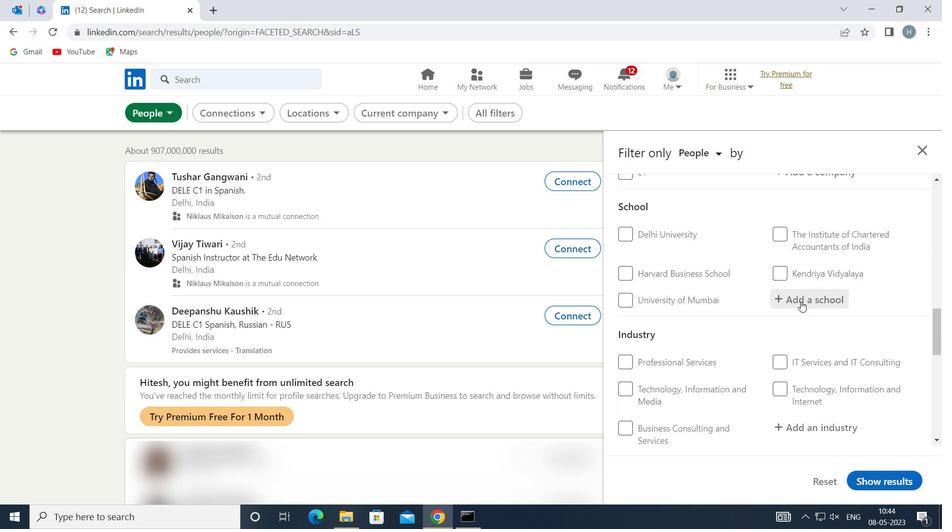 
Action: Mouse pressed left at (801, 300)
Screenshot: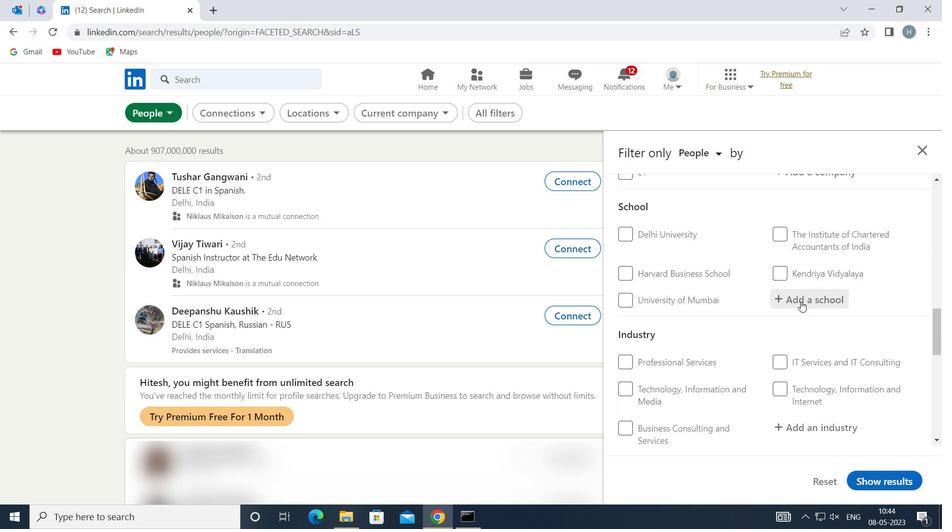 
Action: Key pressed <Key.shift>VEER<Key.space><Key.shift>SUND<Key.backspace><Key.backspace>RENDER<Key.space><Key.backspace><Key.backspace><Key.backspace>RA<Key.space>
Screenshot: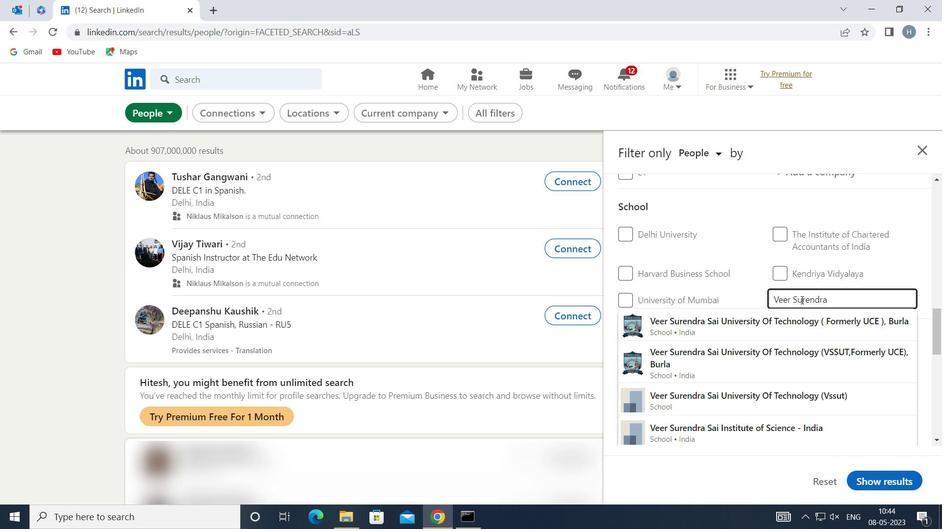 
Action: Mouse moved to (826, 321)
Screenshot: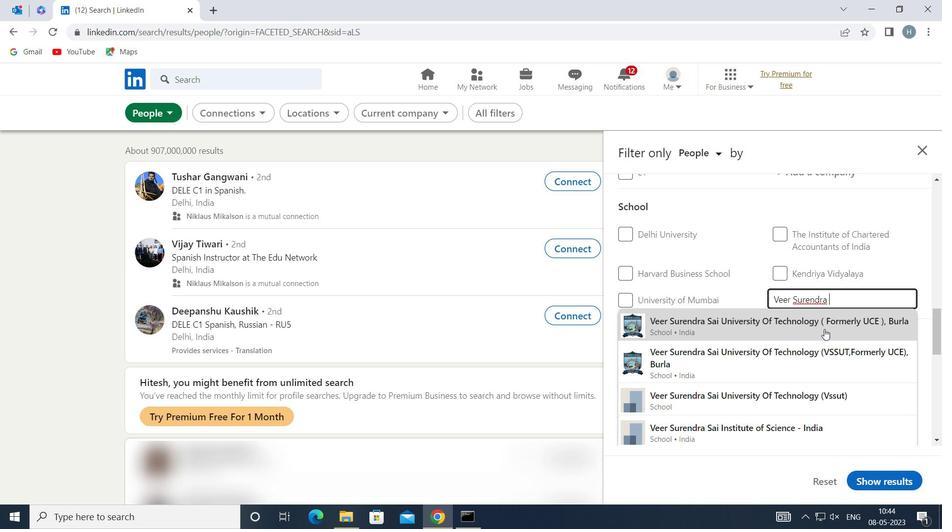 
Action: Mouse pressed left at (826, 321)
Screenshot: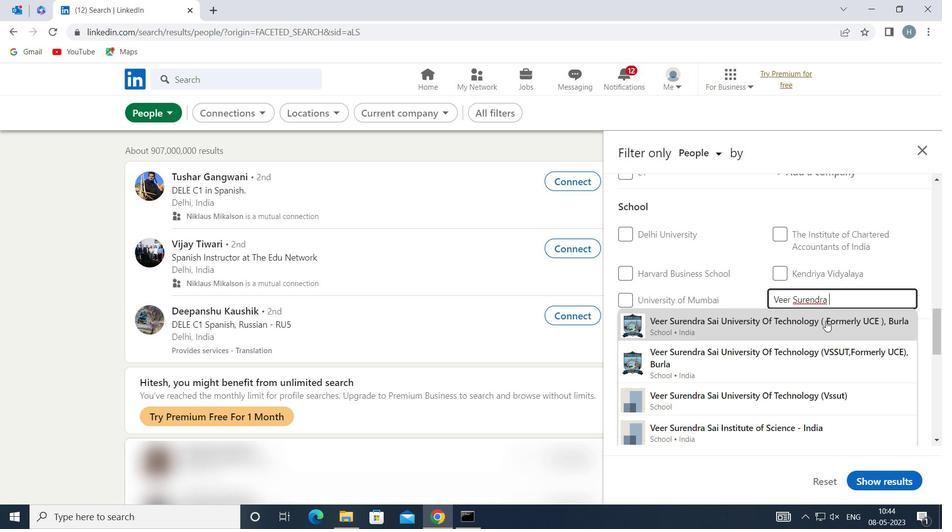 
Action: Mouse moved to (790, 303)
Screenshot: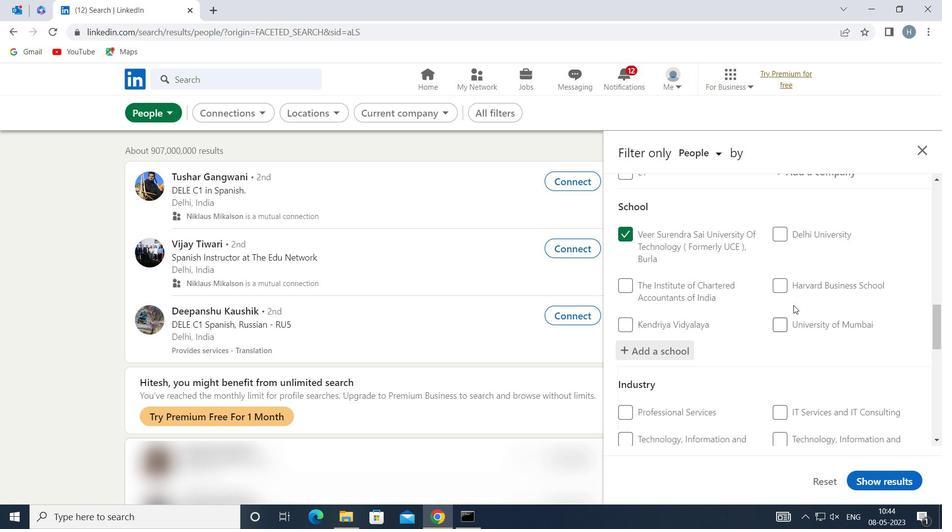 
Action: Mouse scrolled (790, 303) with delta (0, 0)
Screenshot: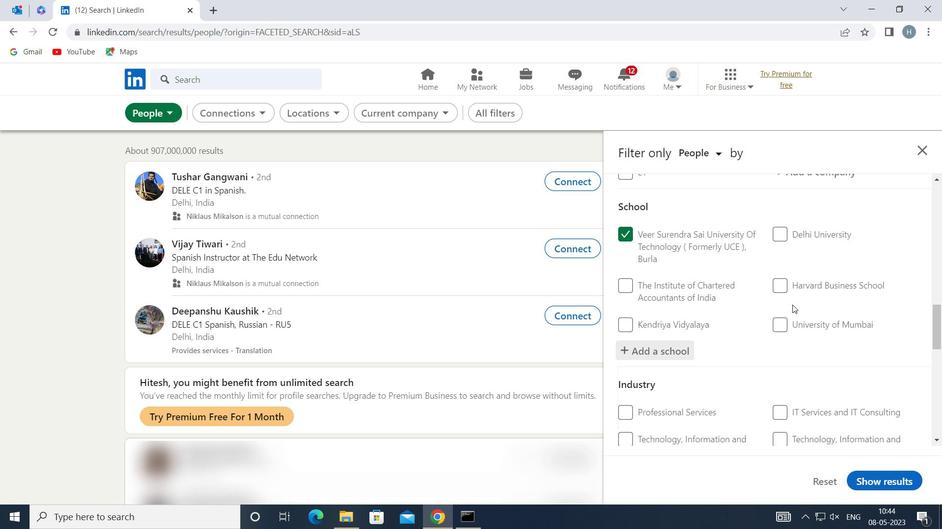 
Action: Mouse scrolled (790, 303) with delta (0, 0)
Screenshot: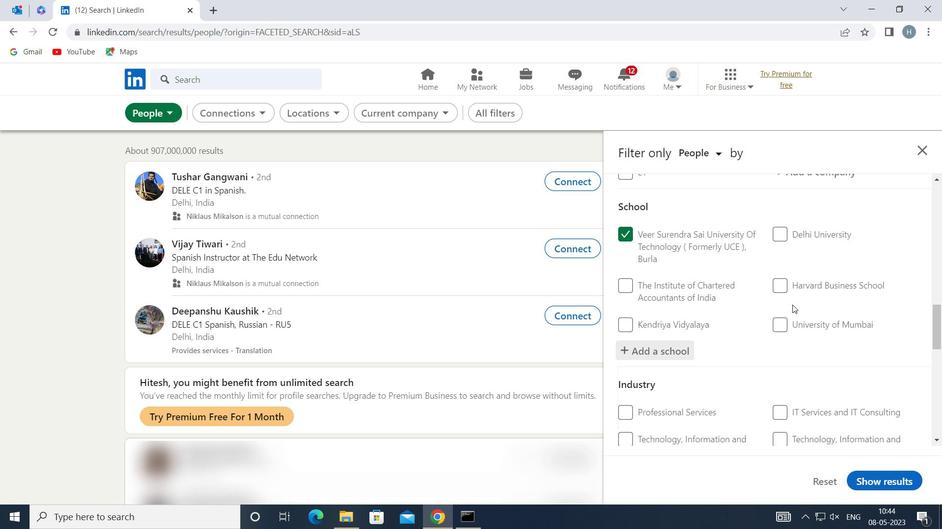 
Action: Mouse scrolled (790, 303) with delta (0, 0)
Screenshot: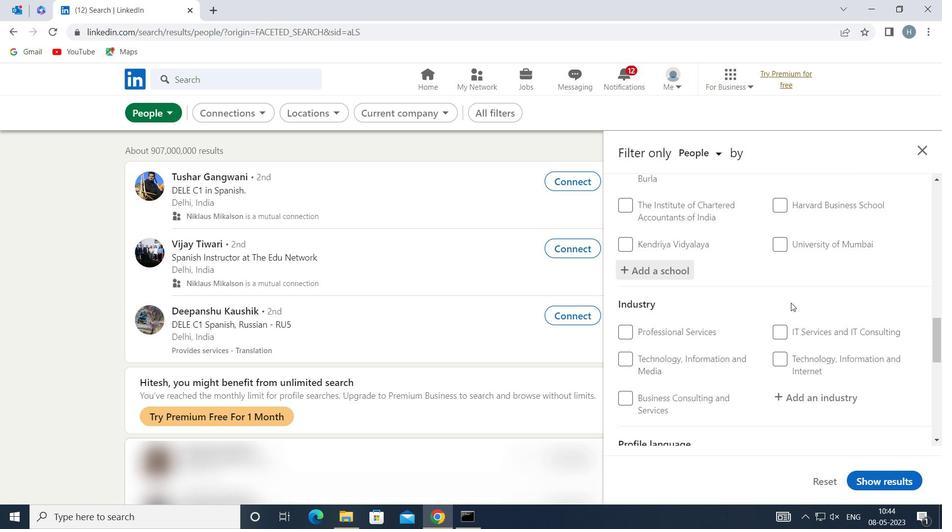 
Action: Mouse moved to (830, 295)
Screenshot: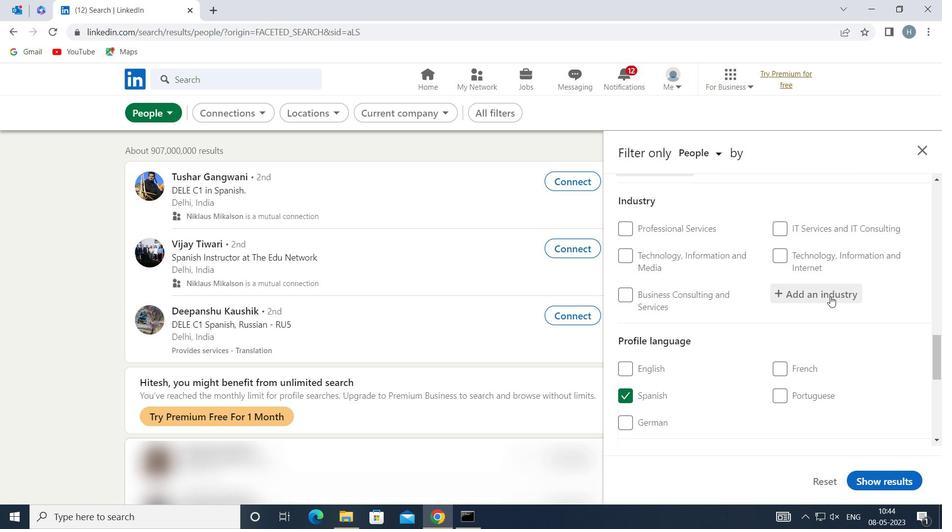 
Action: Mouse pressed left at (830, 295)
Screenshot: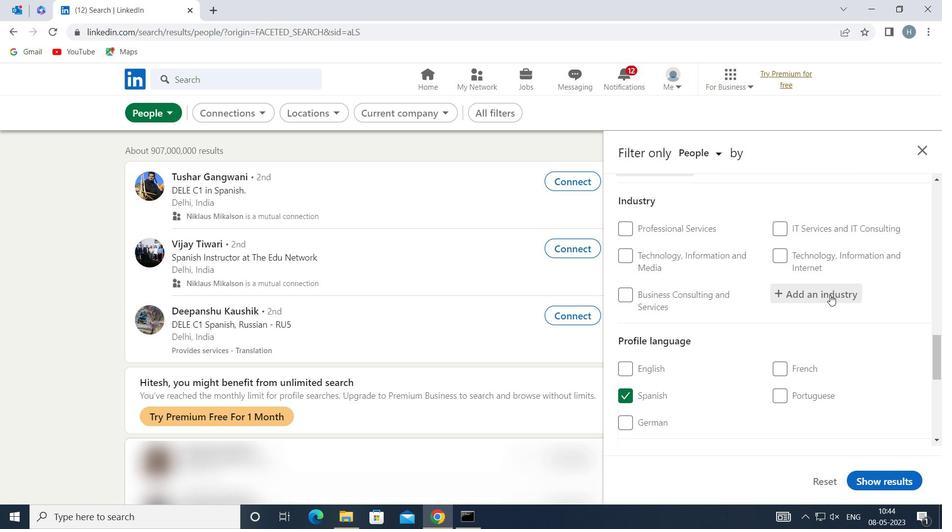 
Action: Key pressed <Key.shift>EXECUTIVE
Screenshot: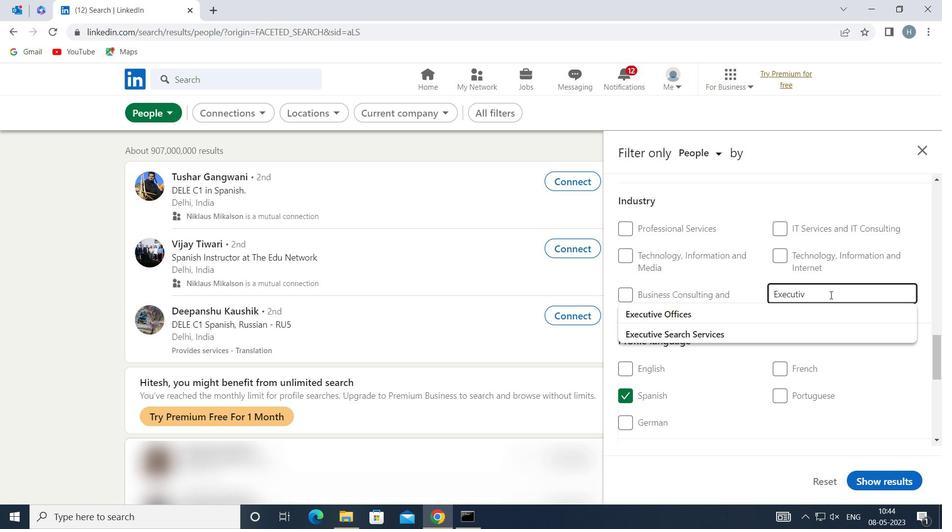 
Action: Mouse moved to (783, 308)
Screenshot: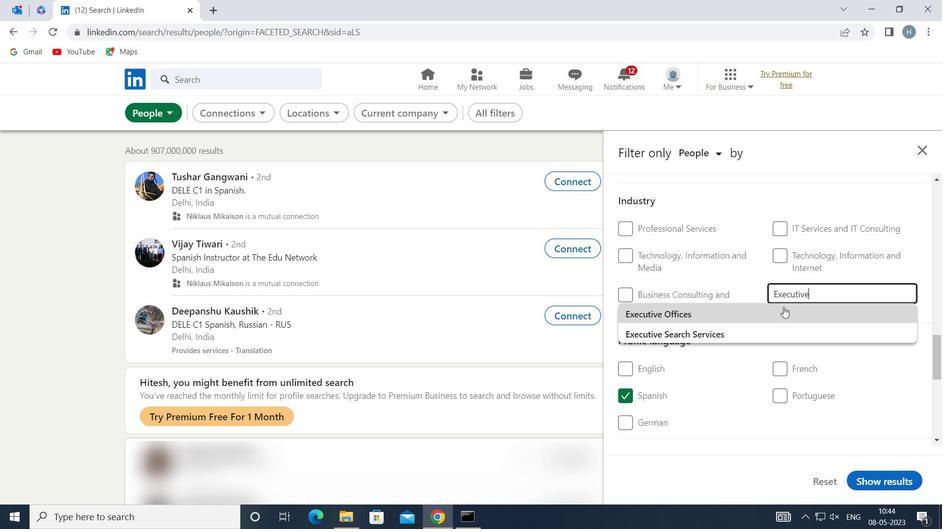 
Action: Mouse pressed left at (783, 308)
Screenshot: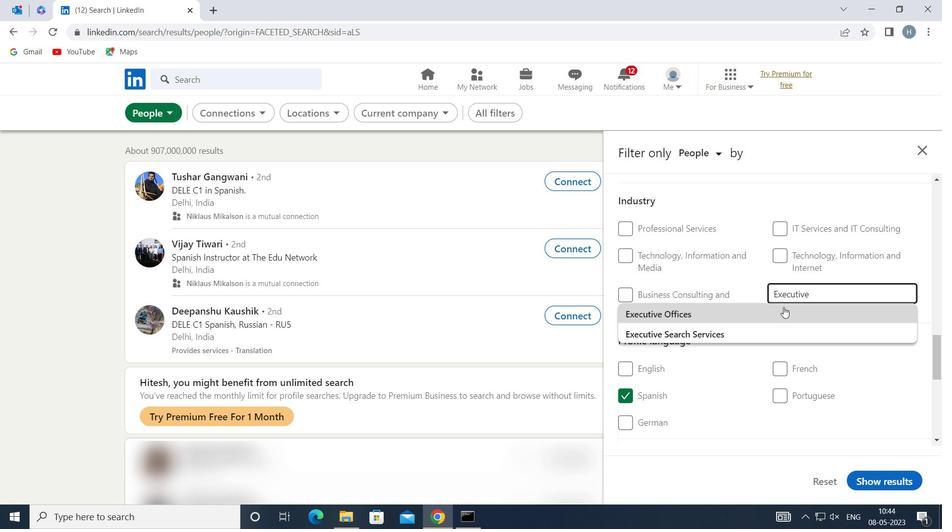 
Action: Mouse moved to (765, 307)
Screenshot: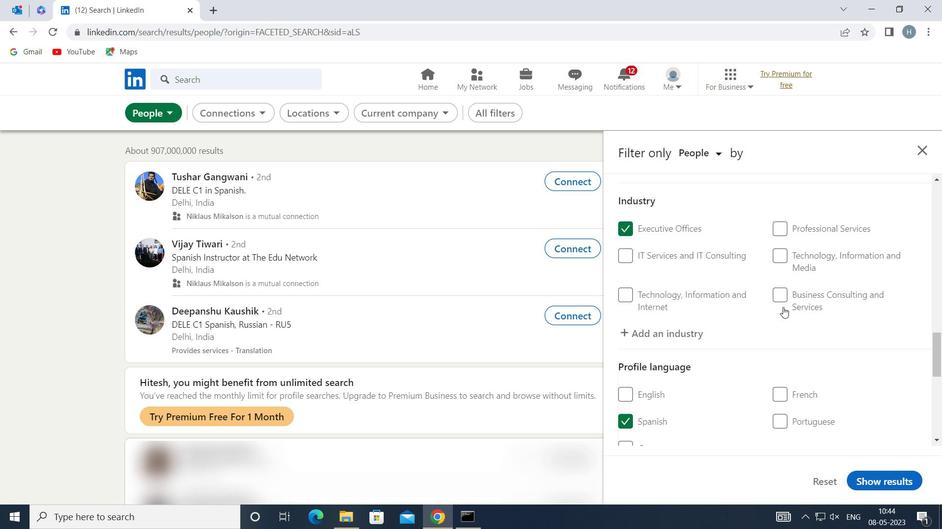 
Action: Mouse scrolled (765, 306) with delta (0, 0)
Screenshot: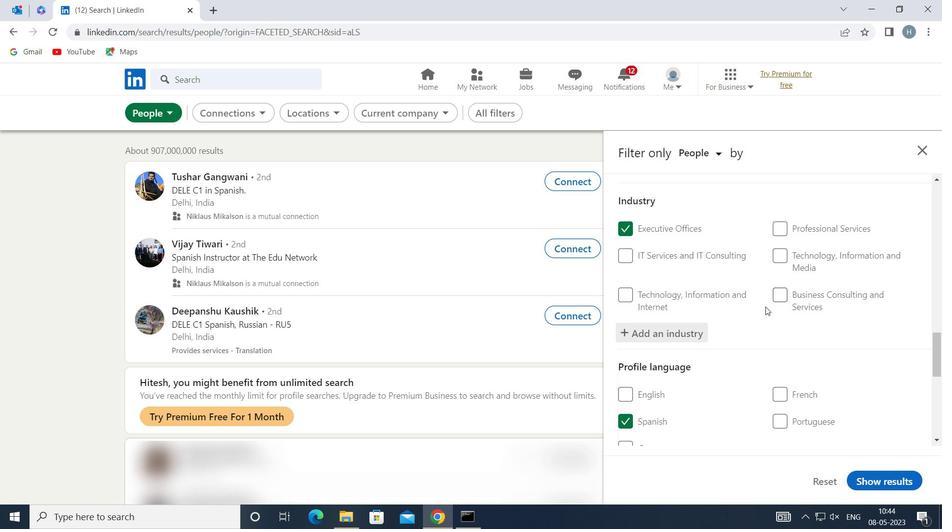 
Action: Mouse moved to (764, 307)
Screenshot: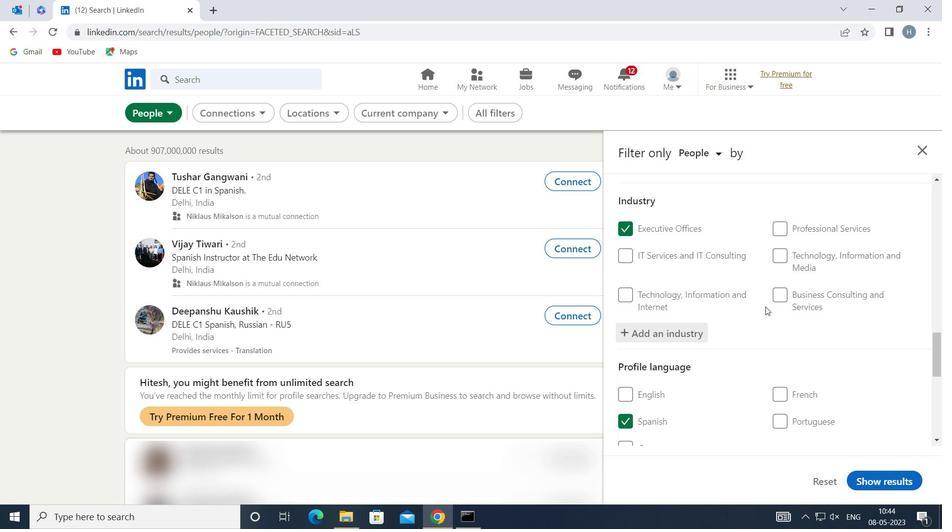 
Action: Mouse scrolled (764, 306) with delta (0, 0)
Screenshot: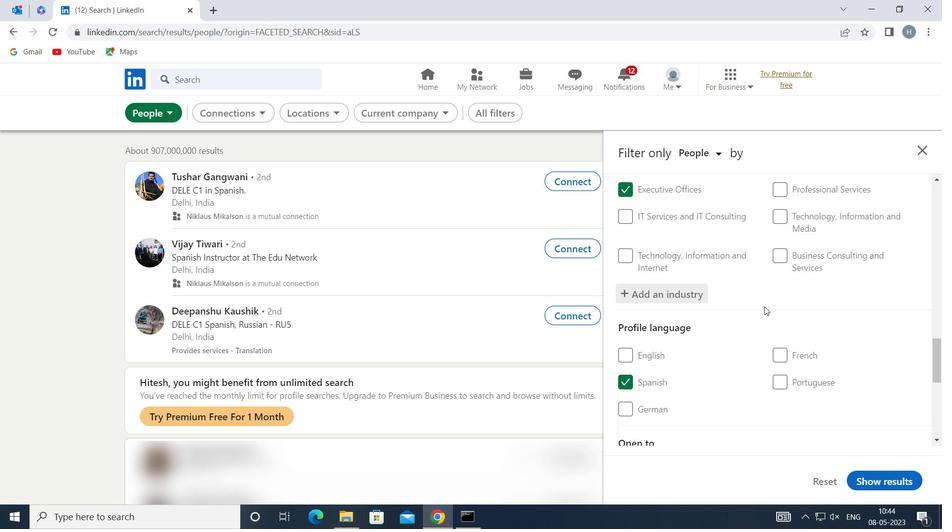 
Action: Mouse moved to (763, 307)
Screenshot: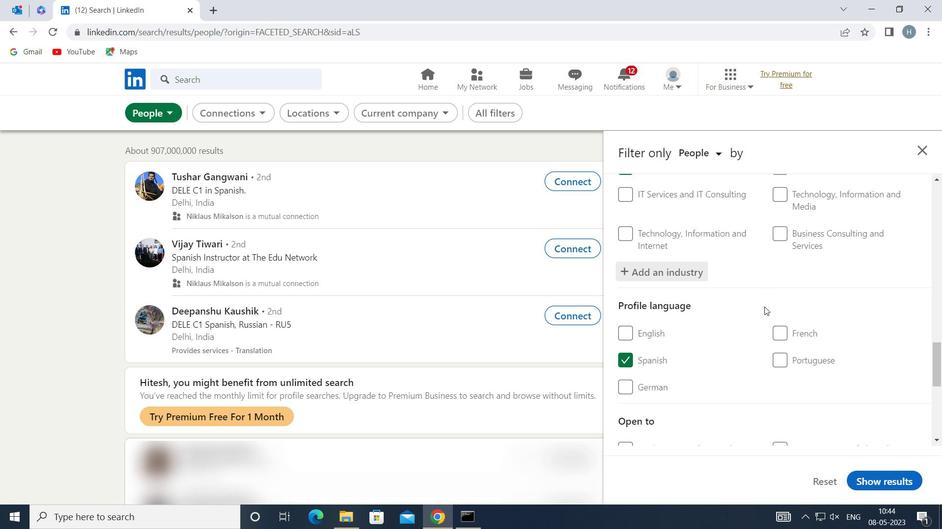 
Action: Mouse scrolled (763, 306) with delta (0, 0)
Screenshot: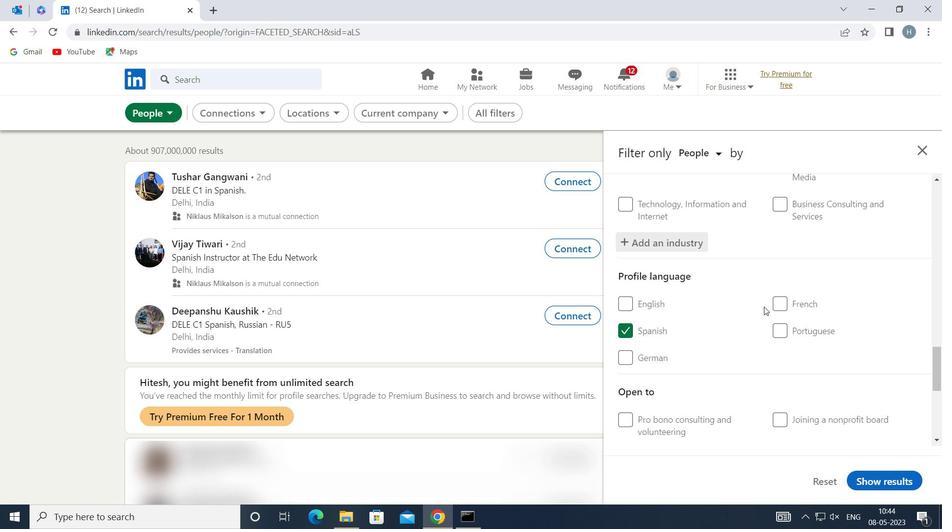 
Action: Mouse scrolled (763, 306) with delta (0, 0)
Screenshot: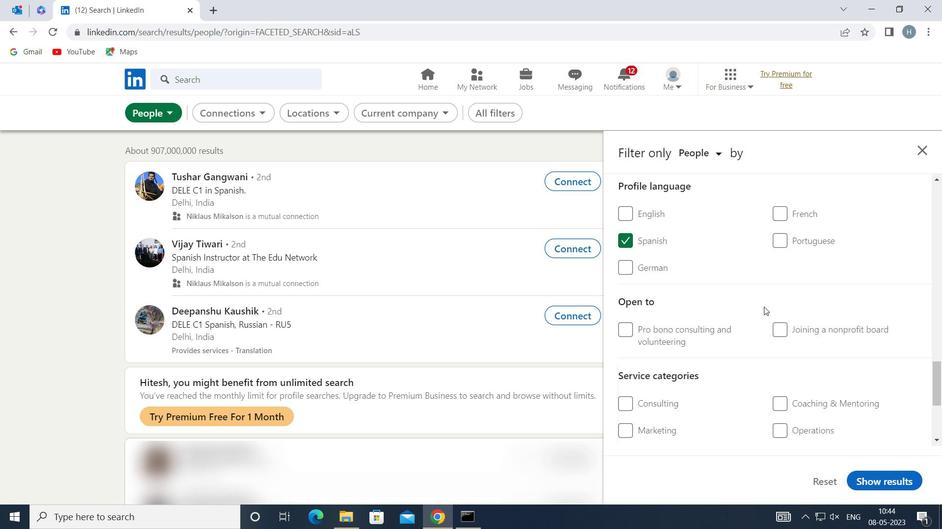 
Action: Mouse scrolled (763, 306) with delta (0, 0)
Screenshot: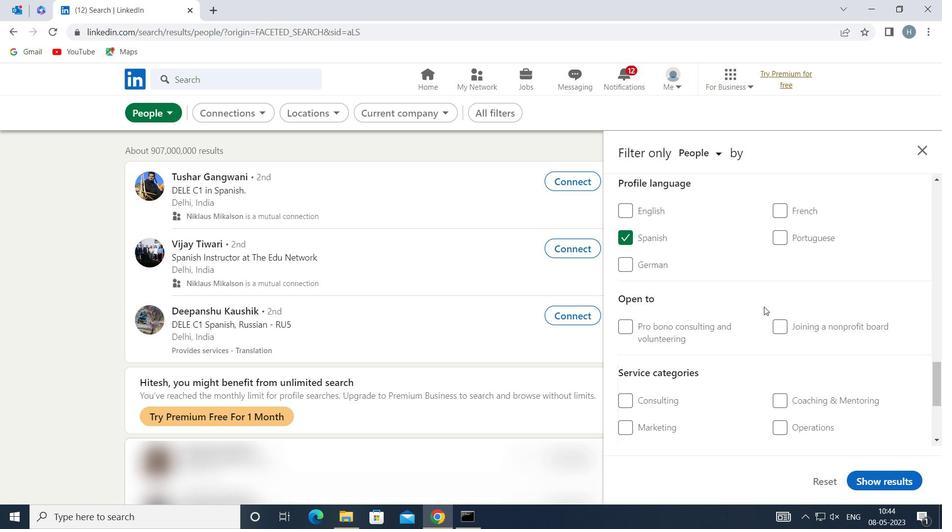 
Action: Mouse scrolled (763, 306) with delta (0, 0)
Screenshot: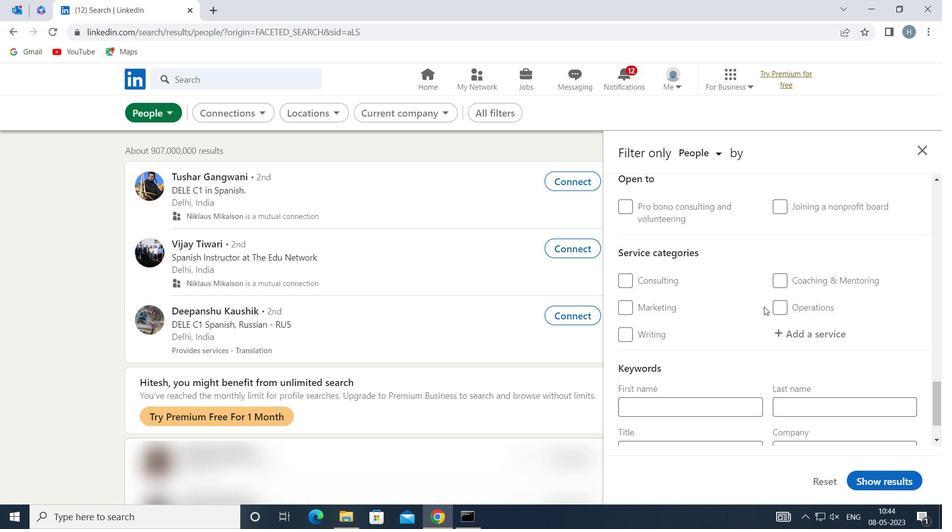 
Action: Mouse moved to (814, 273)
Screenshot: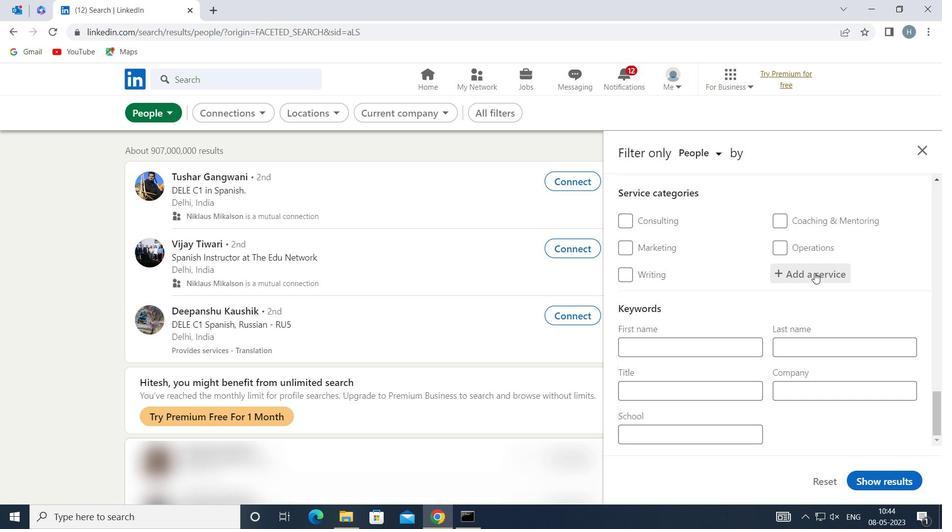 
Action: Mouse pressed left at (814, 273)
Screenshot: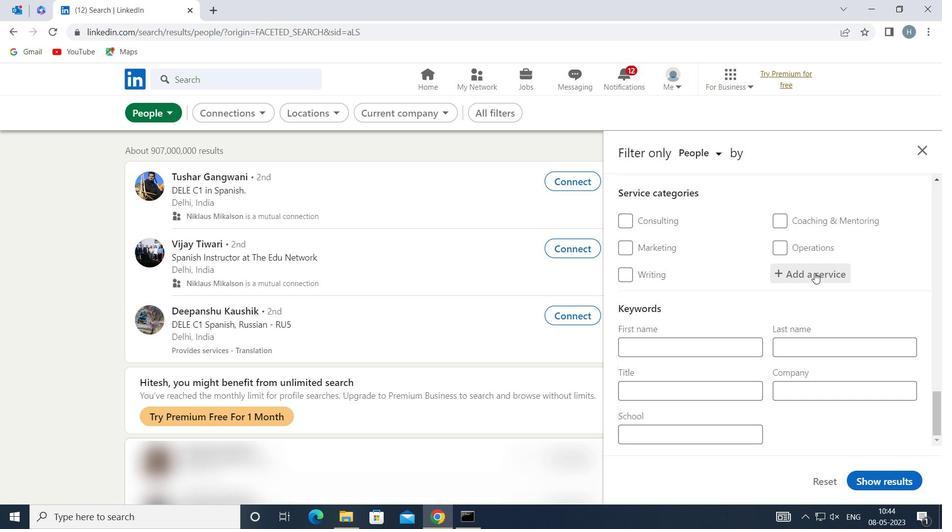 
Action: Mouse moved to (814, 272)
Screenshot: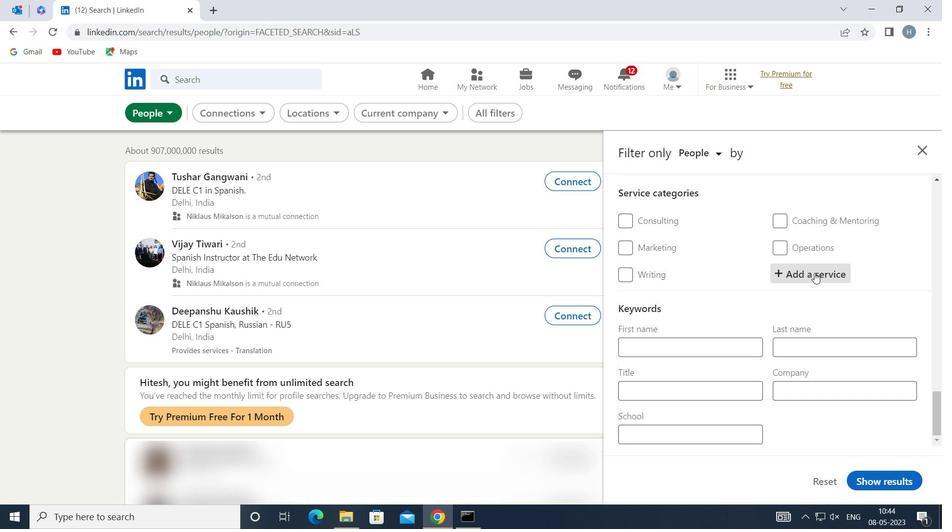 
Action: Key pressed <Key.shift>CUSTOMER<Key.space><Key.shift>S
Screenshot: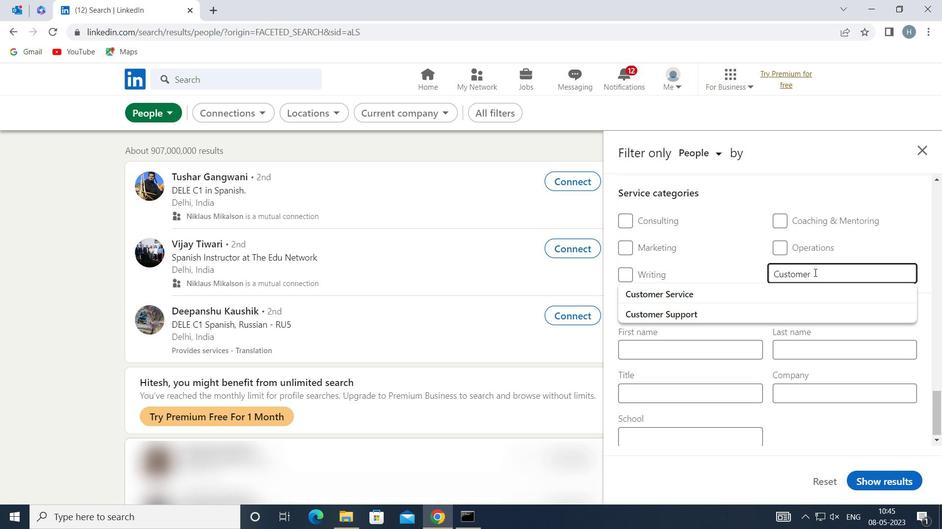 
Action: Mouse moved to (750, 290)
Screenshot: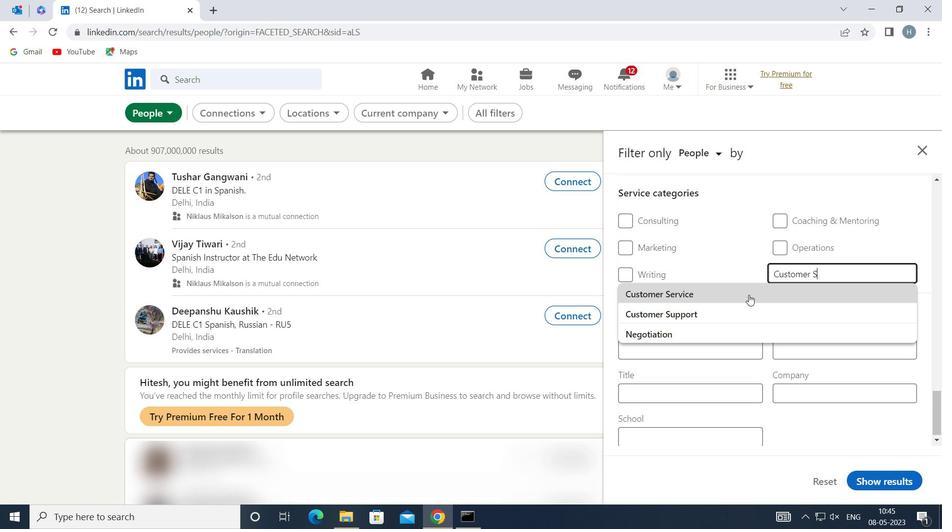 
Action: Mouse pressed left at (750, 290)
Screenshot: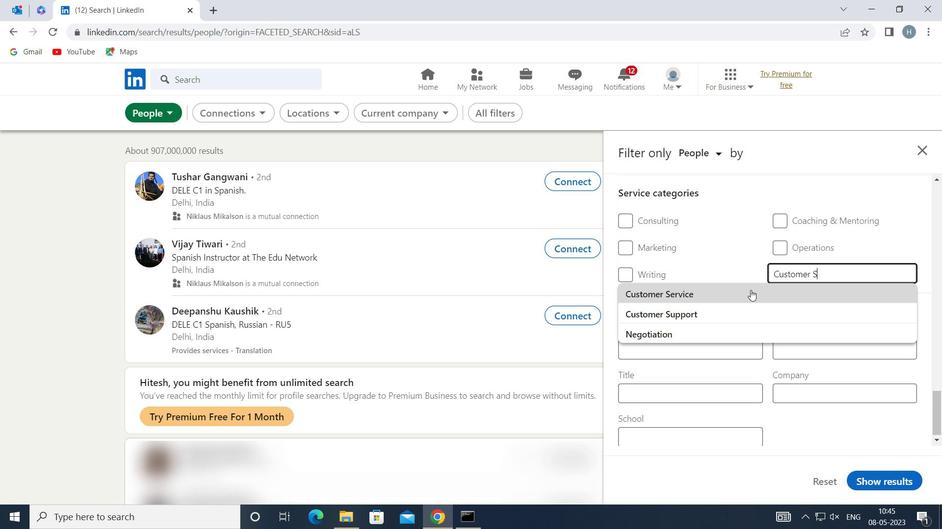 
Action: Mouse scrolled (750, 290) with delta (0, 0)
Screenshot: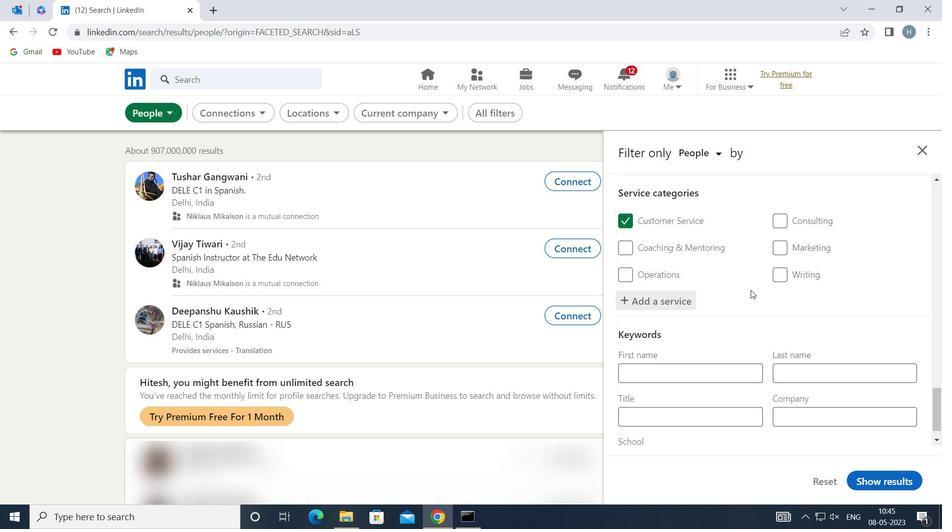 
Action: Mouse scrolled (750, 290) with delta (0, 0)
Screenshot: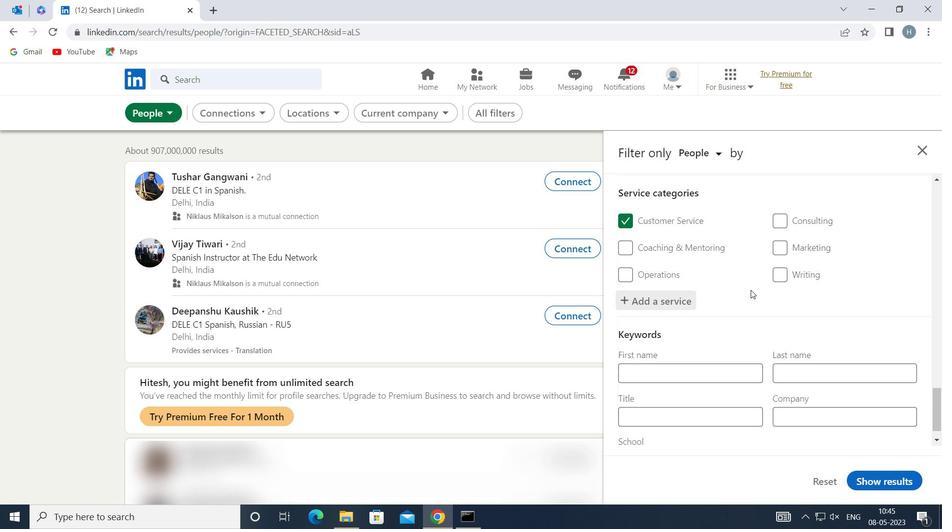 
Action: Mouse moved to (750, 291)
Screenshot: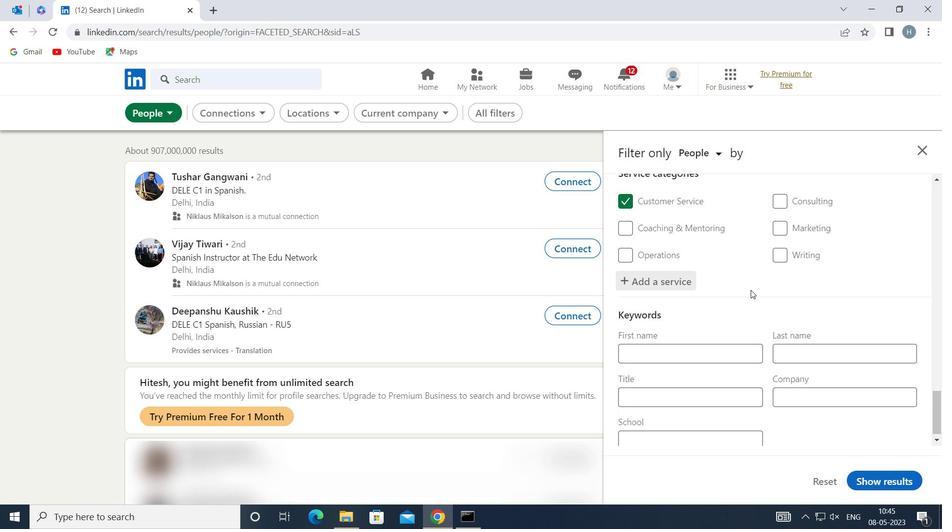 
Action: Mouse scrolled (750, 291) with delta (0, 0)
Screenshot: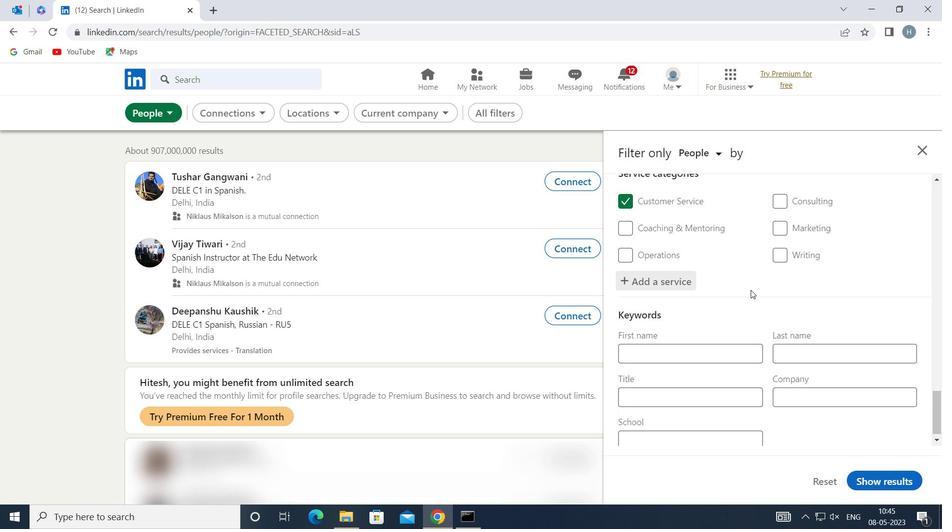 
Action: Mouse moved to (749, 302)
Screenshot: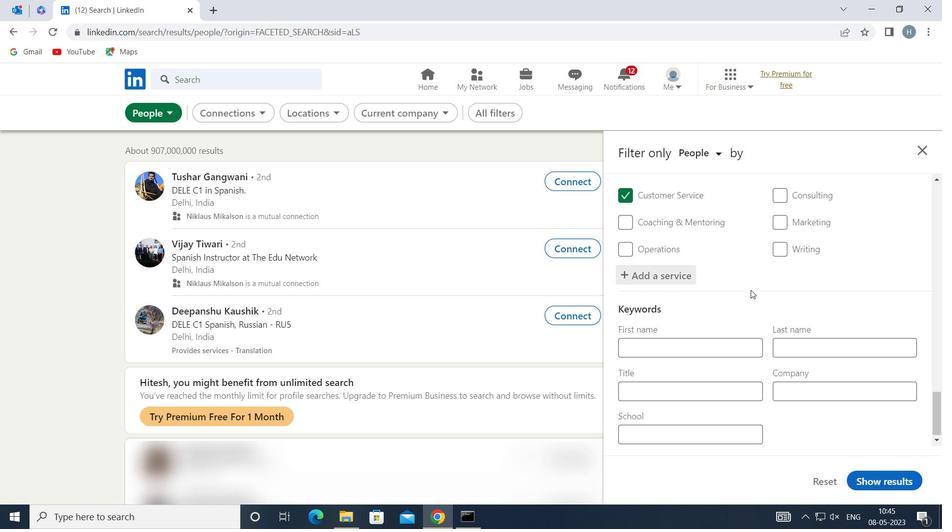 
Action: Mouse scrolled (749, 301) with delta (0, 0)
Screenshot: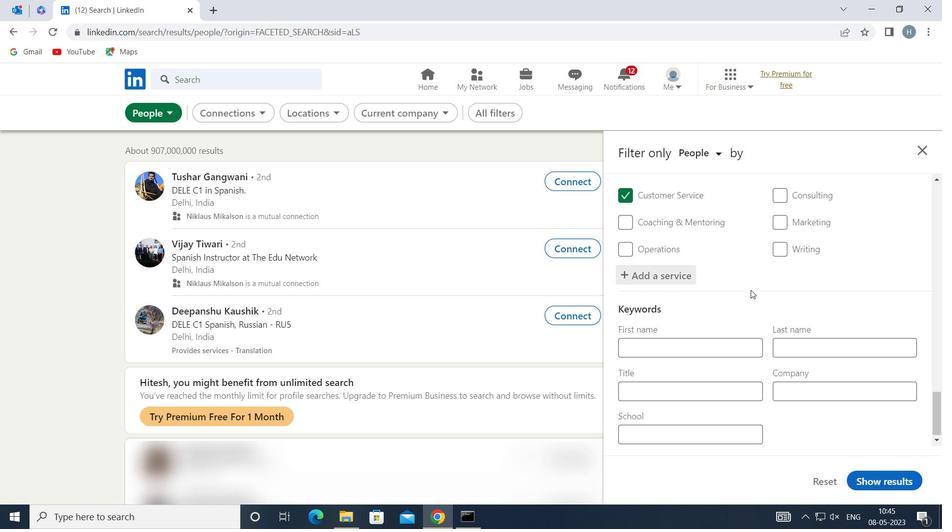 
Action: Mouse moved to (746, 386)
Screenshot: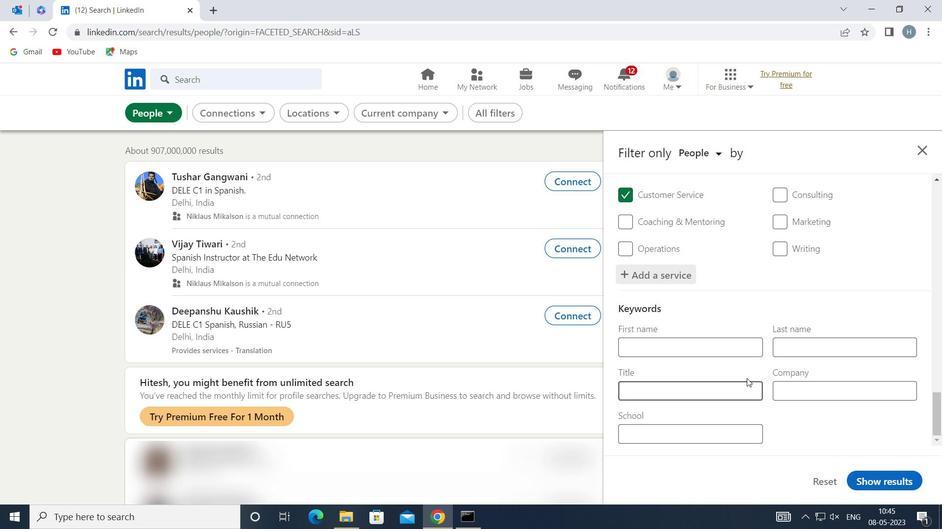
Action: Mouse pressed left at (746, 386)
Screenshot: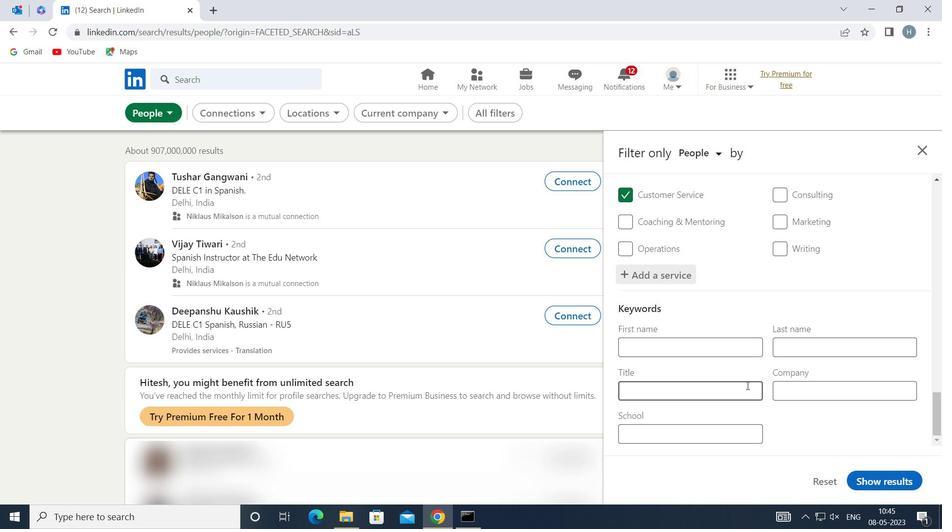 
Action: Mouse moved to (747, 386)
Screenshot: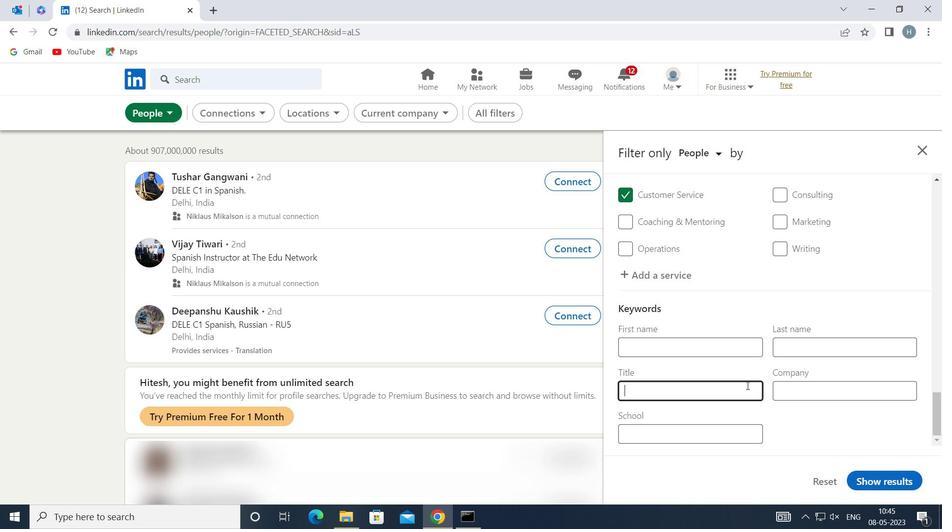 
Action: Key pressed <Key.shift>PRESIDENT
Screenshot: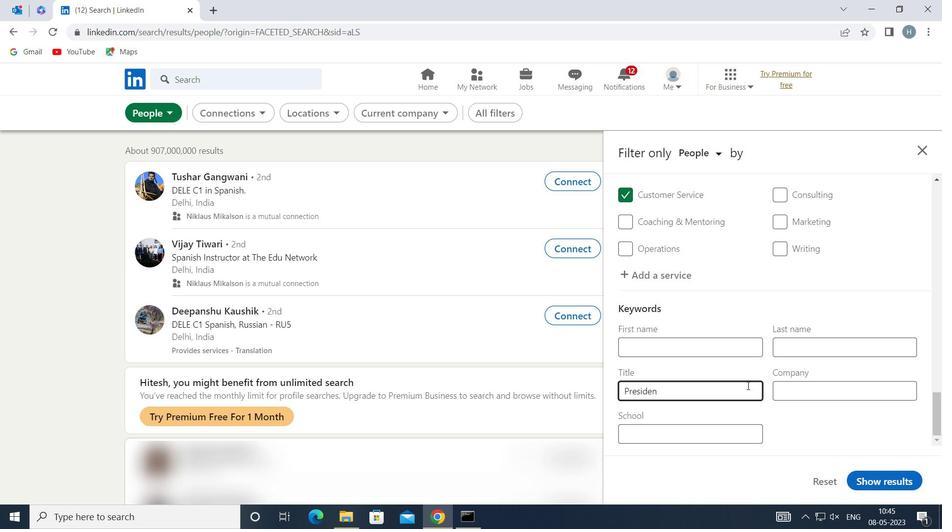 
Action: Mouse moved to (823, 429)
Screenshot: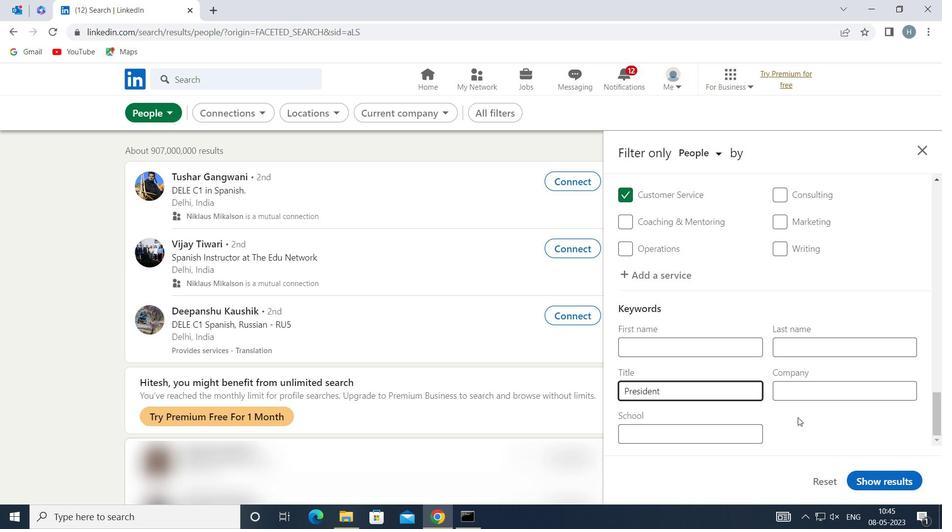 
Action: Mouse pressed left at (823, 429)
Screenshot: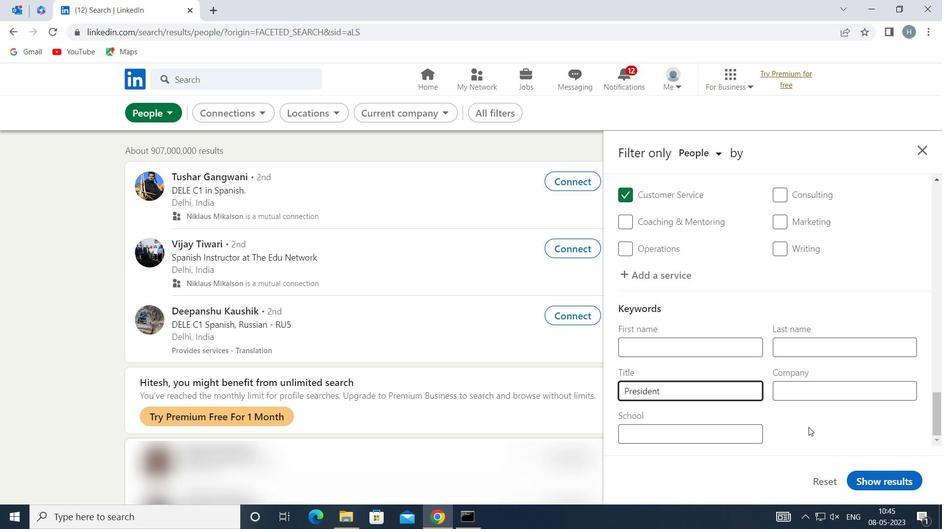 
Action: Mouse moved to (903, 478)
Screenshot: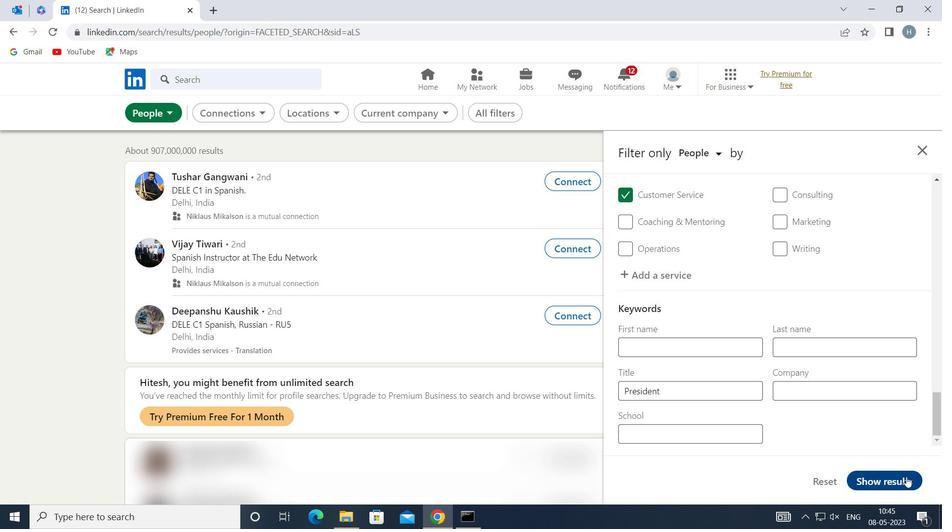 
Action: Mouse pressed left at (903, 478)
Screenshot: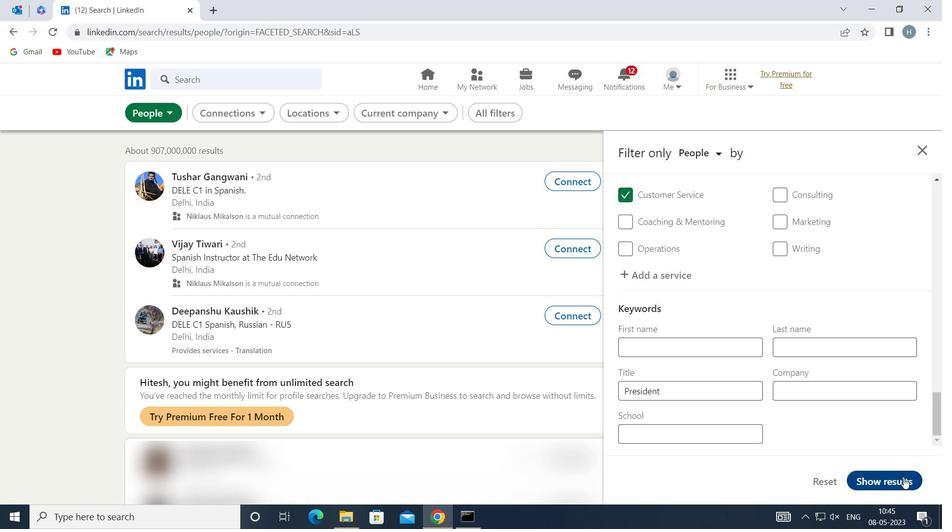 
Action: Mouse moved to (724, 361)
Screenshot: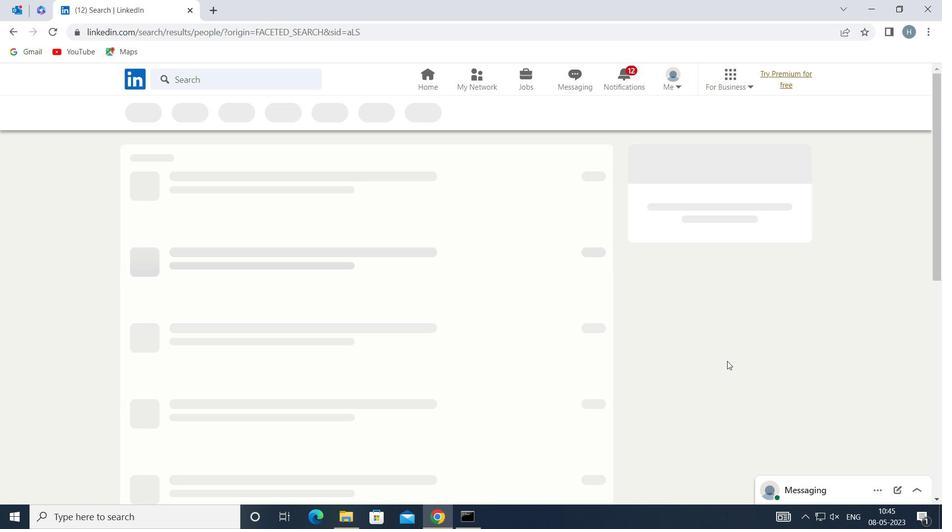 
